 Task: Look for space in Lakhdaria, Algeria from 2nd June, 2023 to 15th June, 2023 for 2 adults in price range Rs.10000 to Rs.15000. Place can be entire place with 1  bedroom having 1 bed and 1 bathroom. Property type can be house, flat, hotel. Amenities needed are: washing machine. Booking option can be shelf check-in. Required host language is .
Action: Mouse moved to (443, 86)
Screenshot: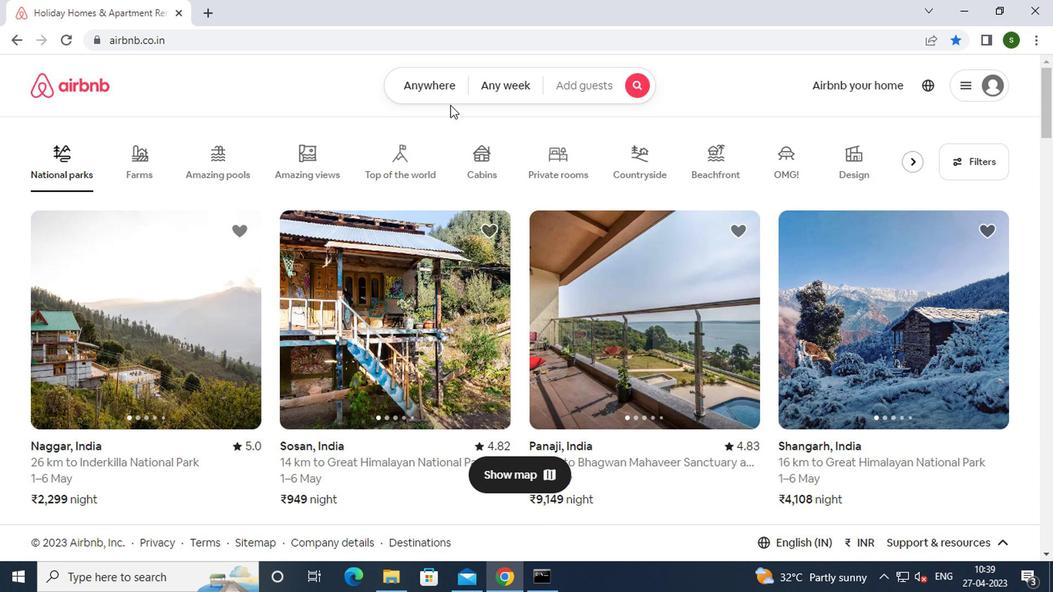 
Action: Mouse pressed left at (443, 86)
Screenshot: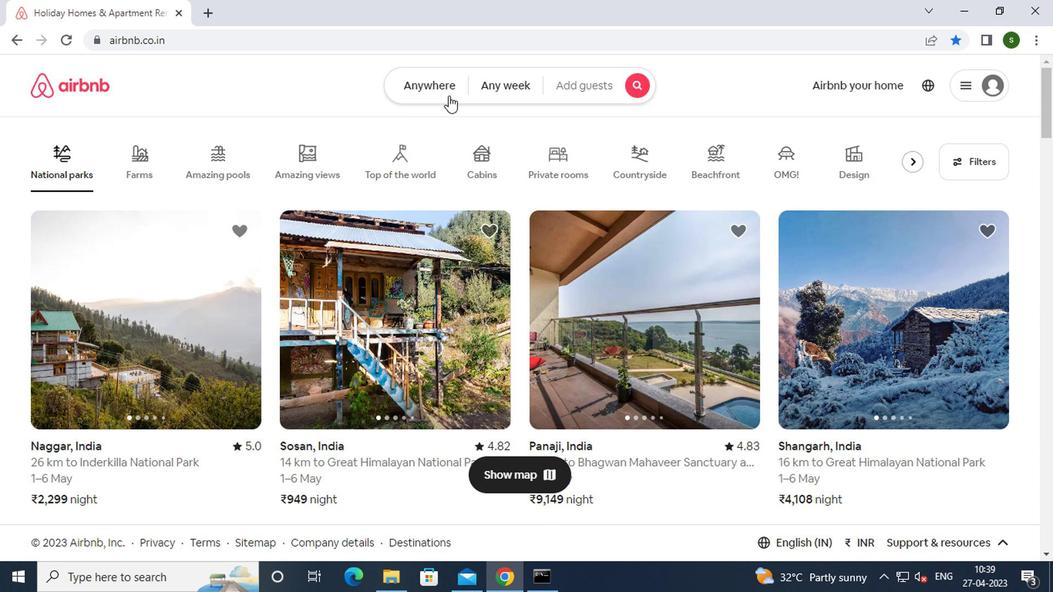 
Action: Mouse moved to (300, 147)
Screenshot: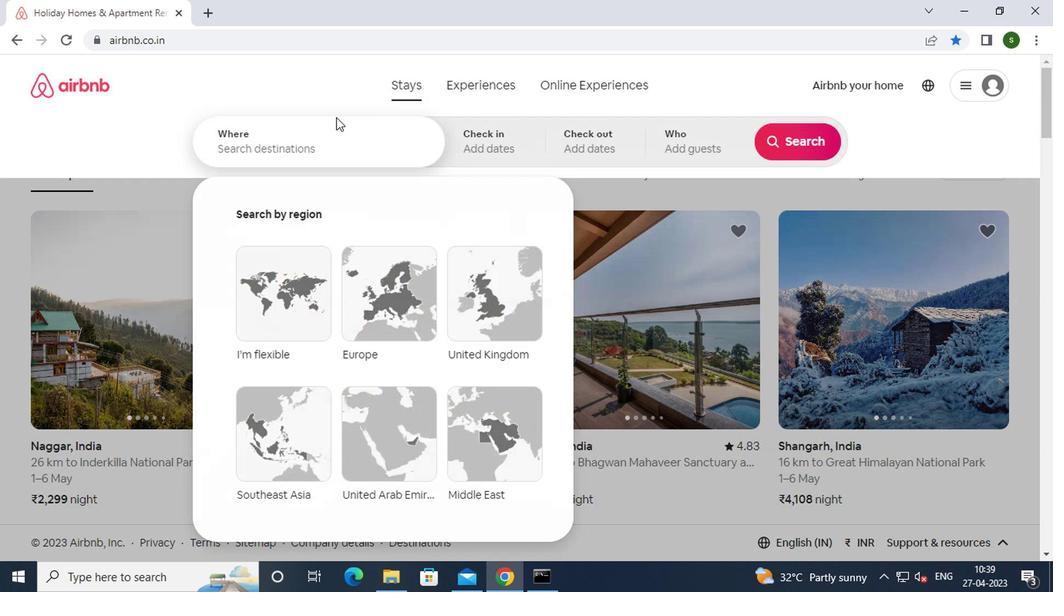 
Action: Mouse pressed left at (300, 147)
Screenshot: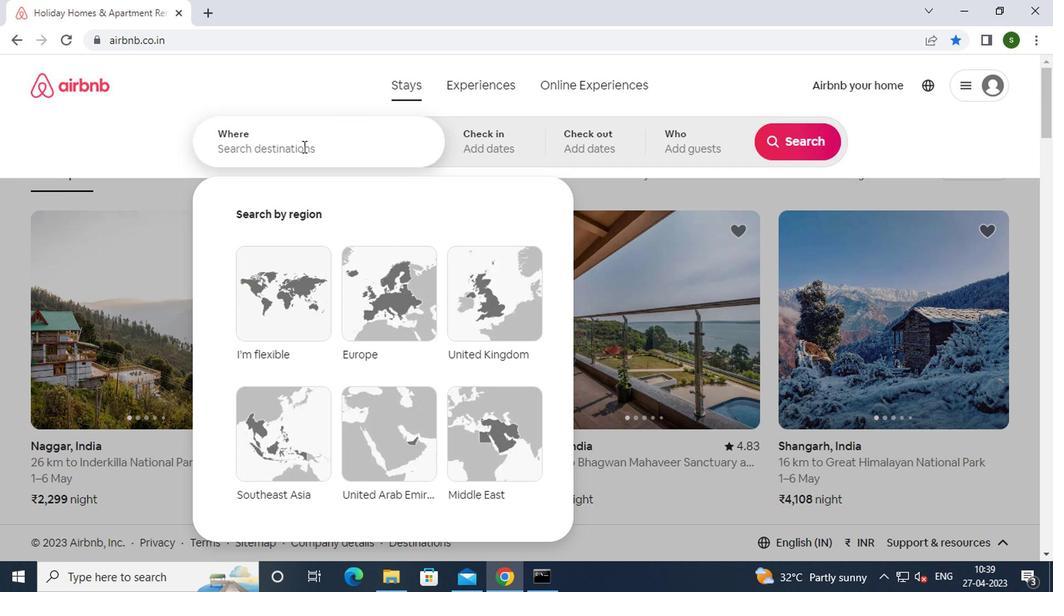 
Action: Key pressed l<Key.caps_lock>akhdaria,<Key.space><Key.caps_lock>a<Key.caps_lock>lgeria<Key.enter>
Screenshot: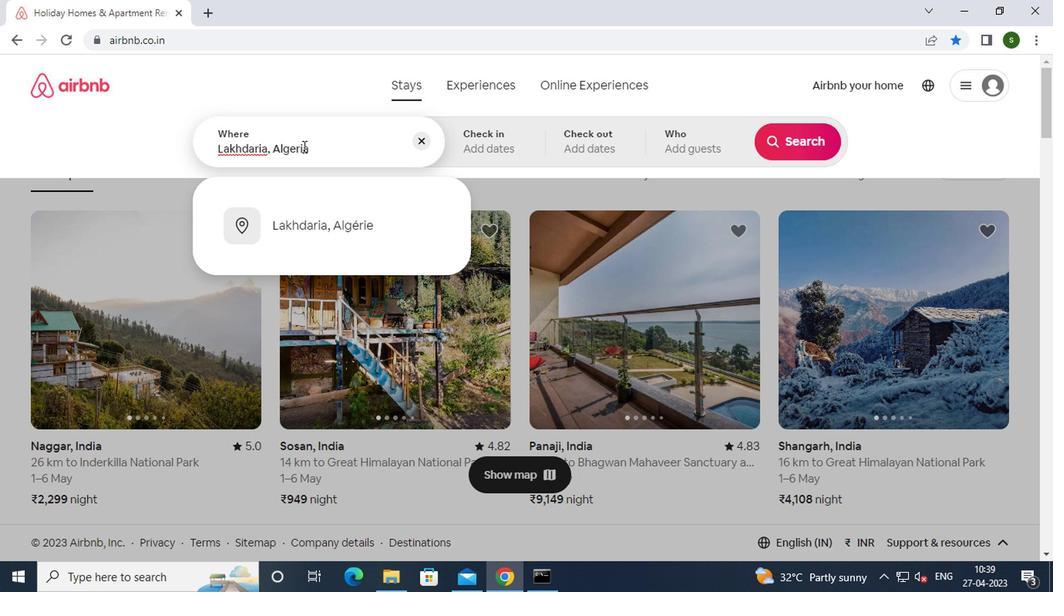 
Action: Mouse moved to (793, 267)
Screenshot: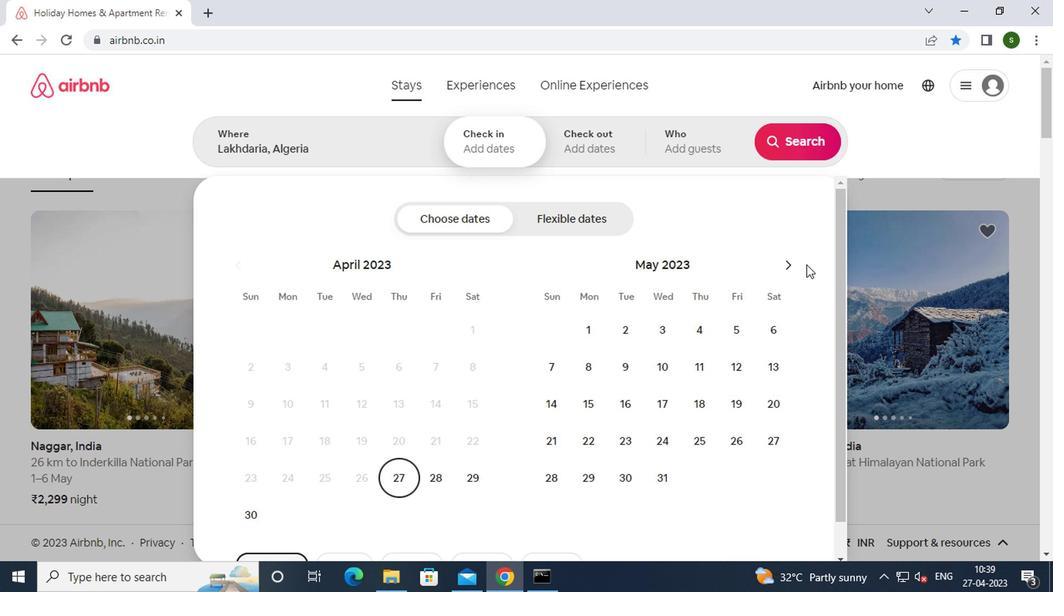 
Action: Mouse pressed left at (793, 267)
Screenshot: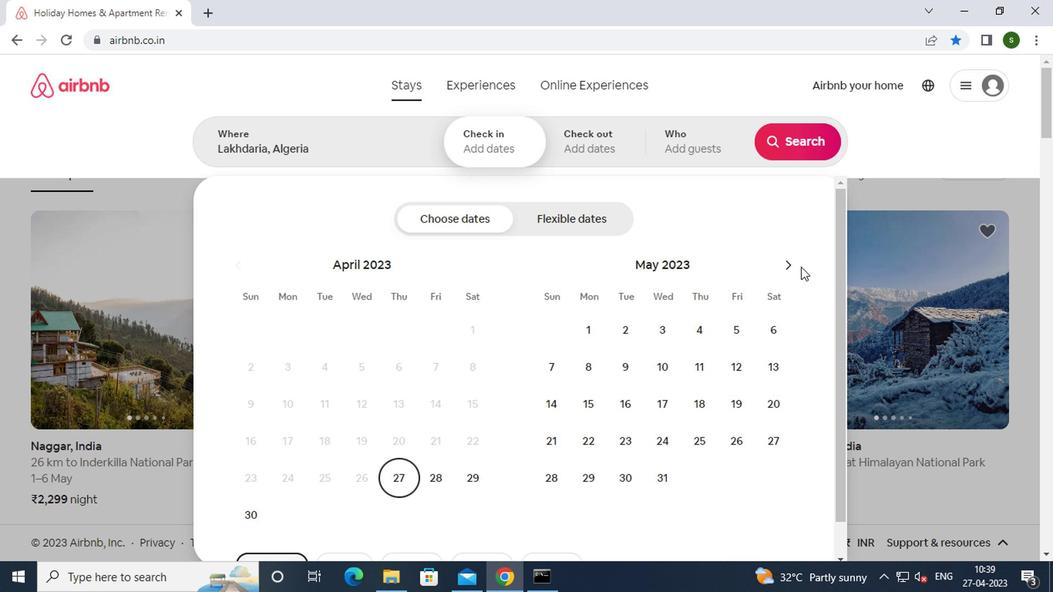 
Action: Mouse moved to (744, 325)
Screenshot: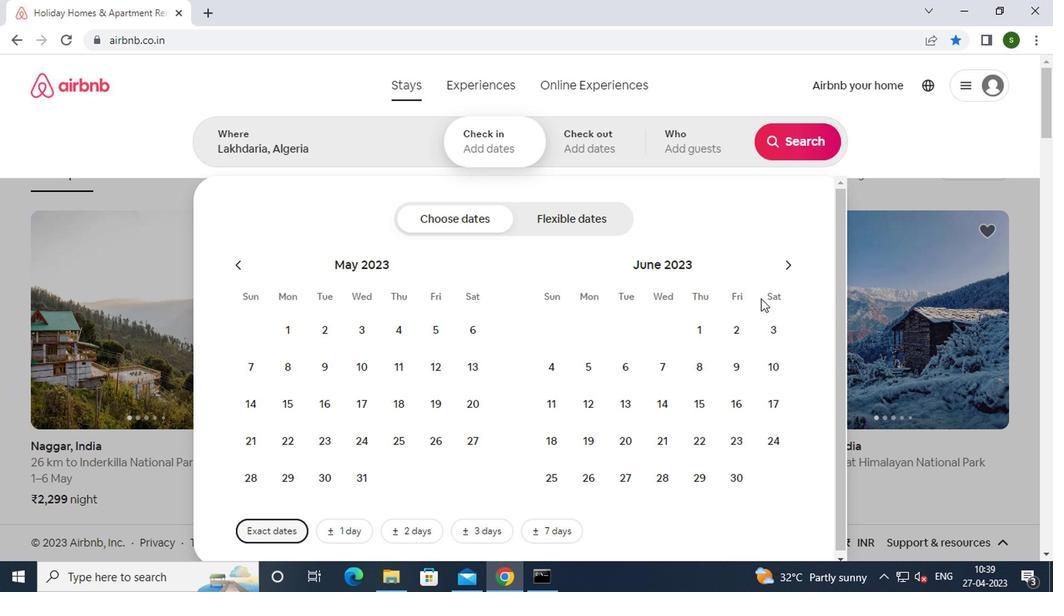 
Action: Mouse pressed left at (744, 325)
Screenshot: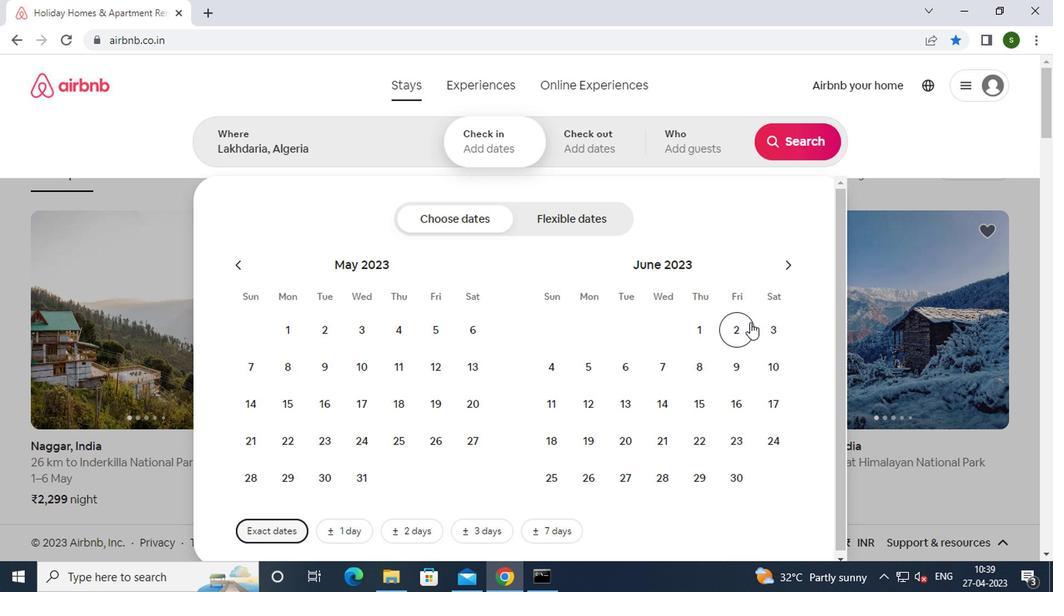 
Action: Mouse moved to (703, 402)
Screenshot: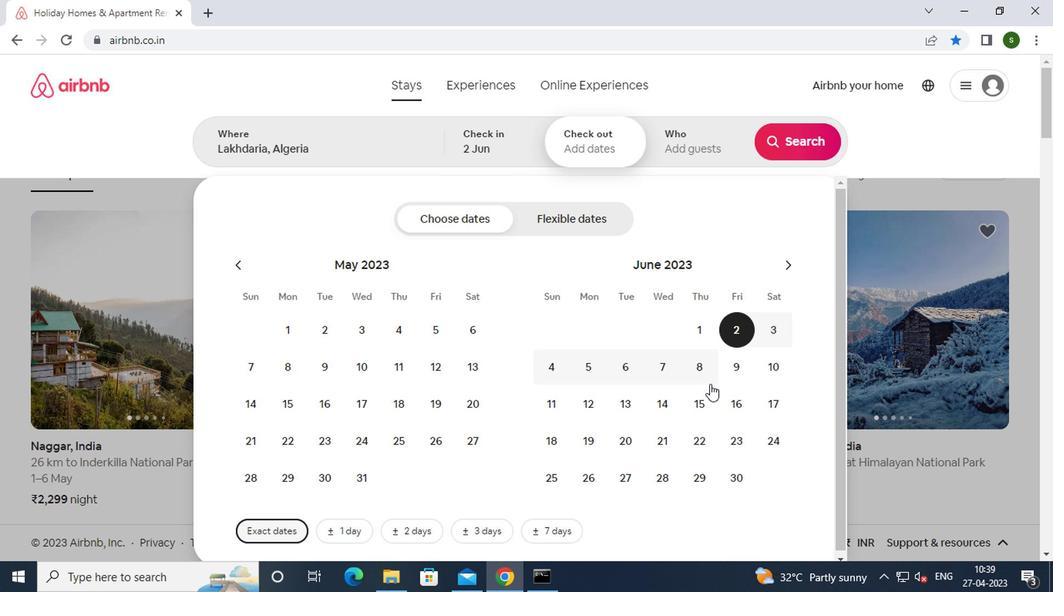 
Action: Mouse pressed left at (703, 402)
Screenshot: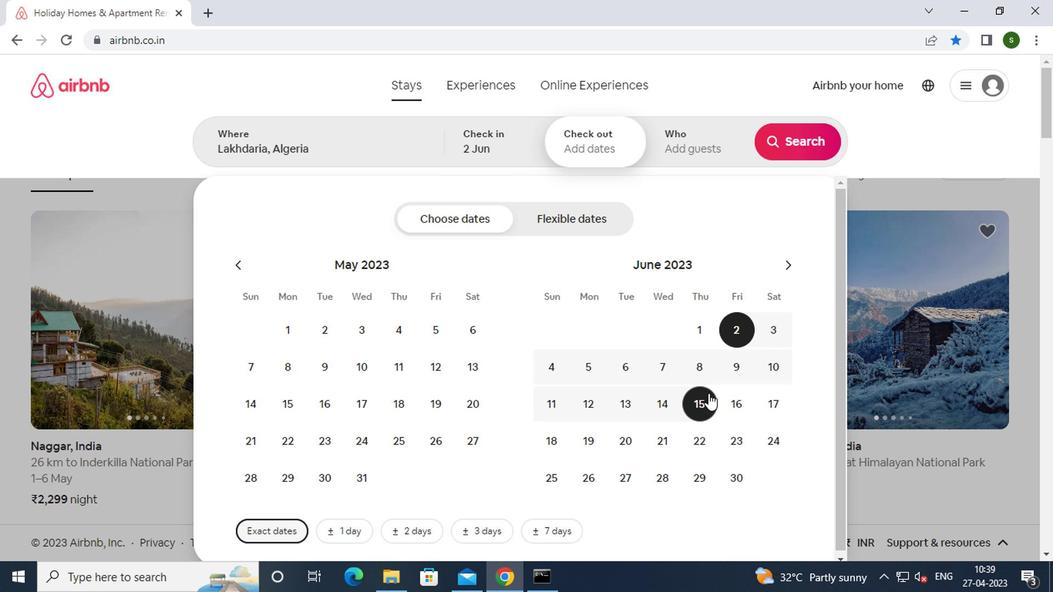 
Action: Mouse moved to (694, 161)
Screenshot: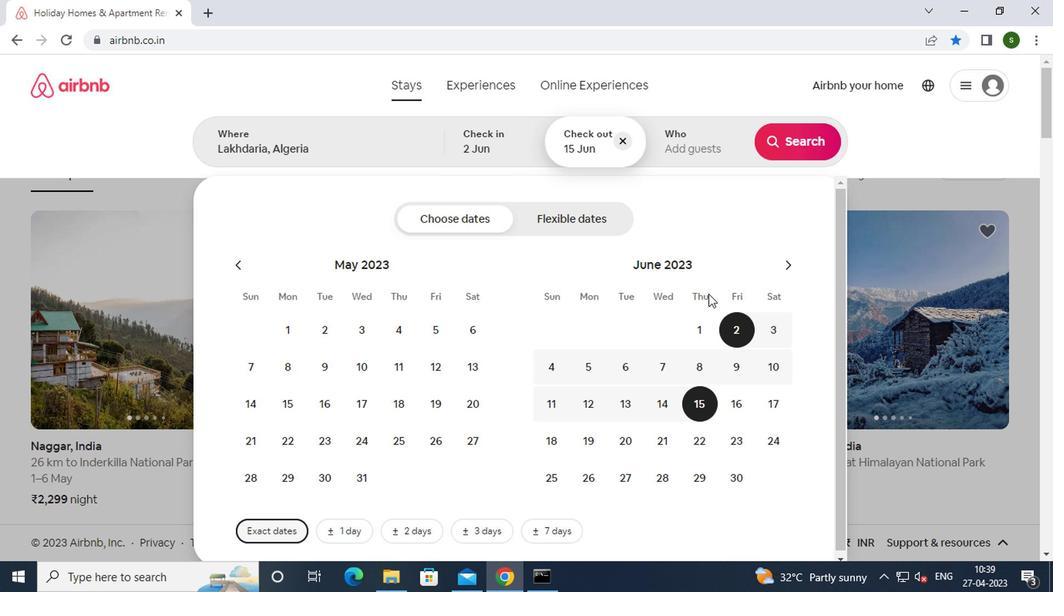 
Action: Mouse pressed left at (694, 161)
Screenshot: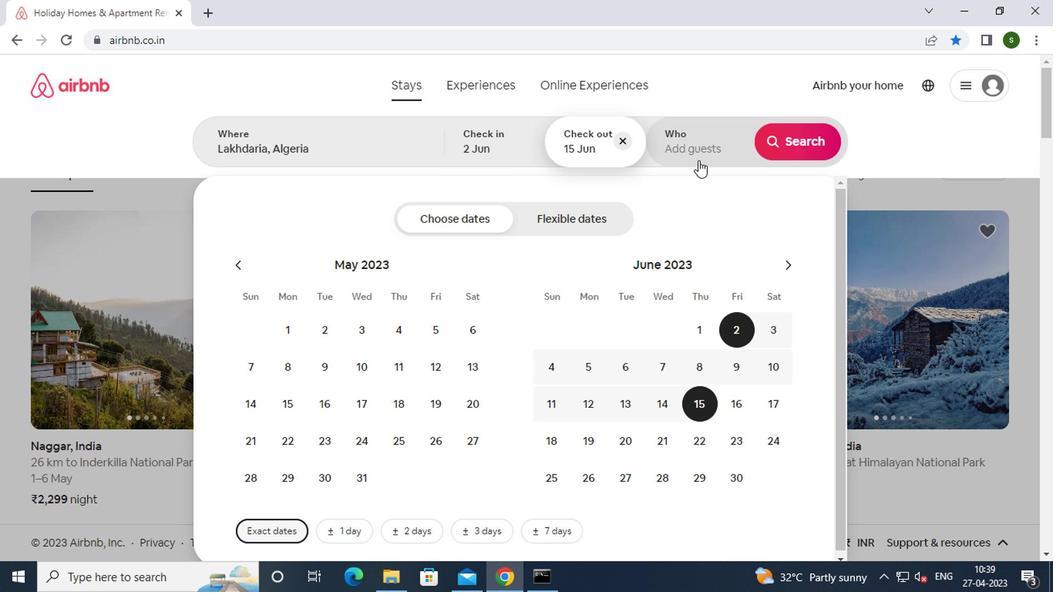 
Action: Mouse moved to (792, 219)
Screenshot: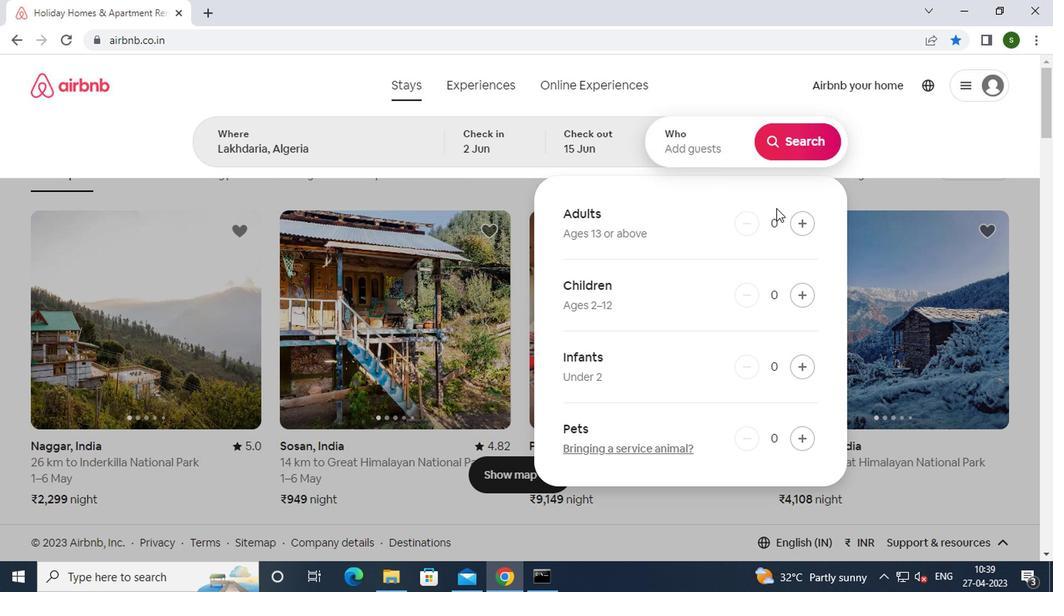 
Action: Mouse pressed left at (792, 219)
Screenshot: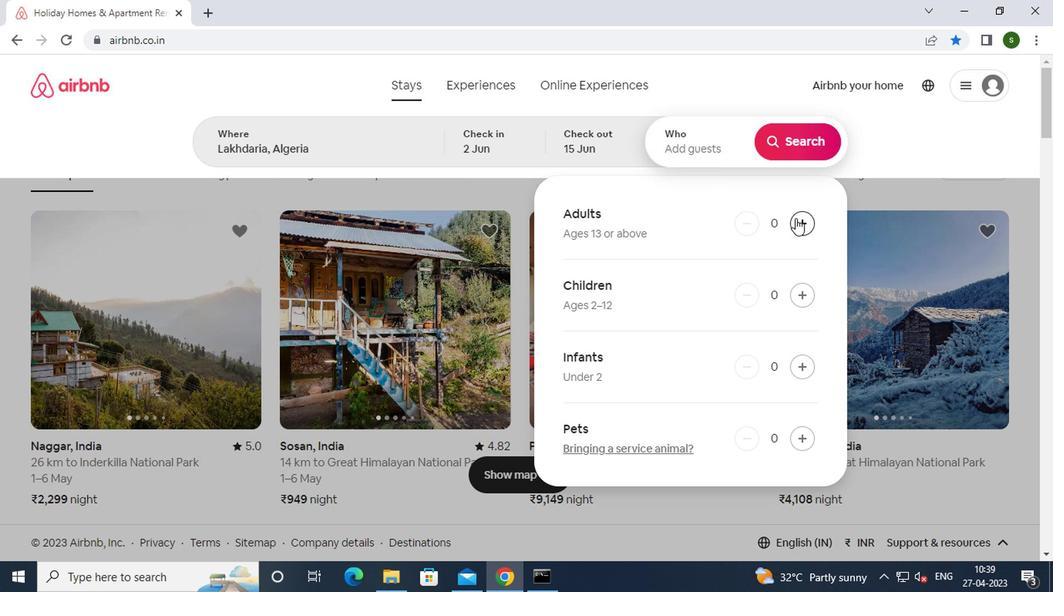 
Action: Mouse pressed left at (792, 219)
Screenshot: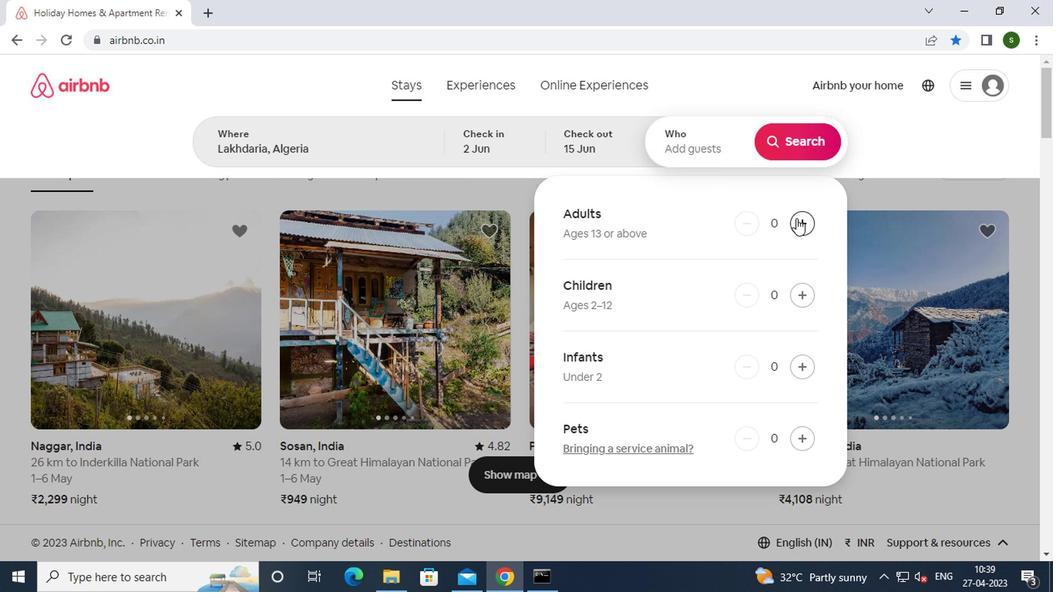 
Action: Mouse moved to (790, 129)
Screenshot: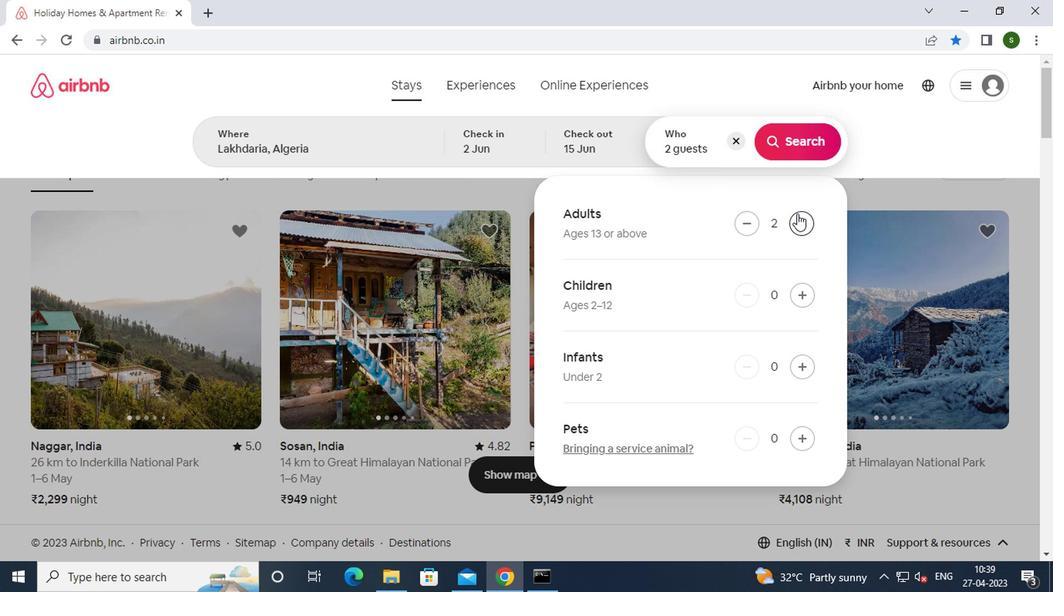 
Action: Mouse pressed left at (790, 129)
Screenshot: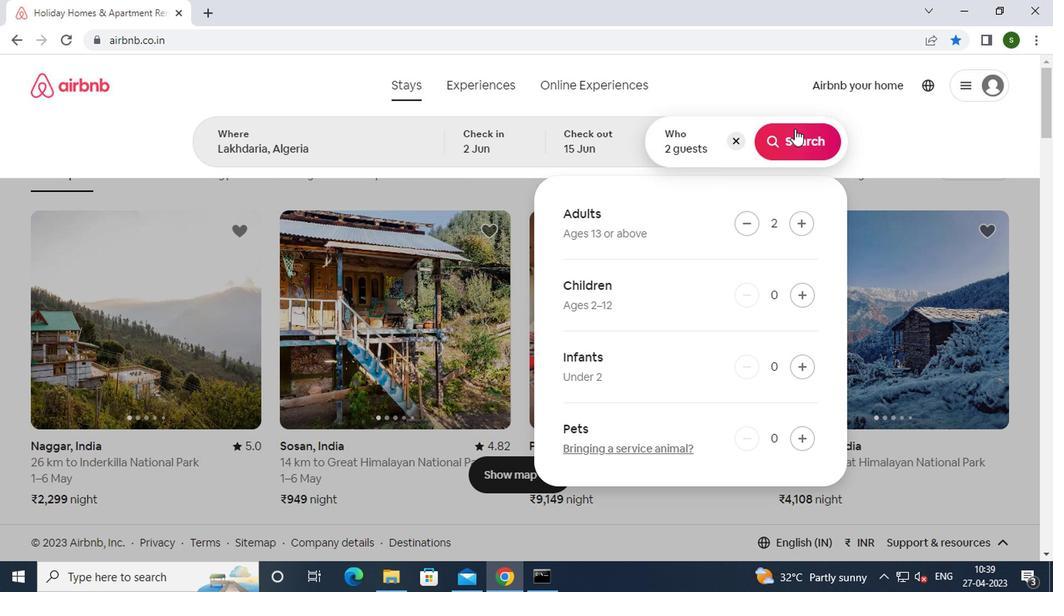 
Action: Mouse moved to (959, 148)
Screenshot: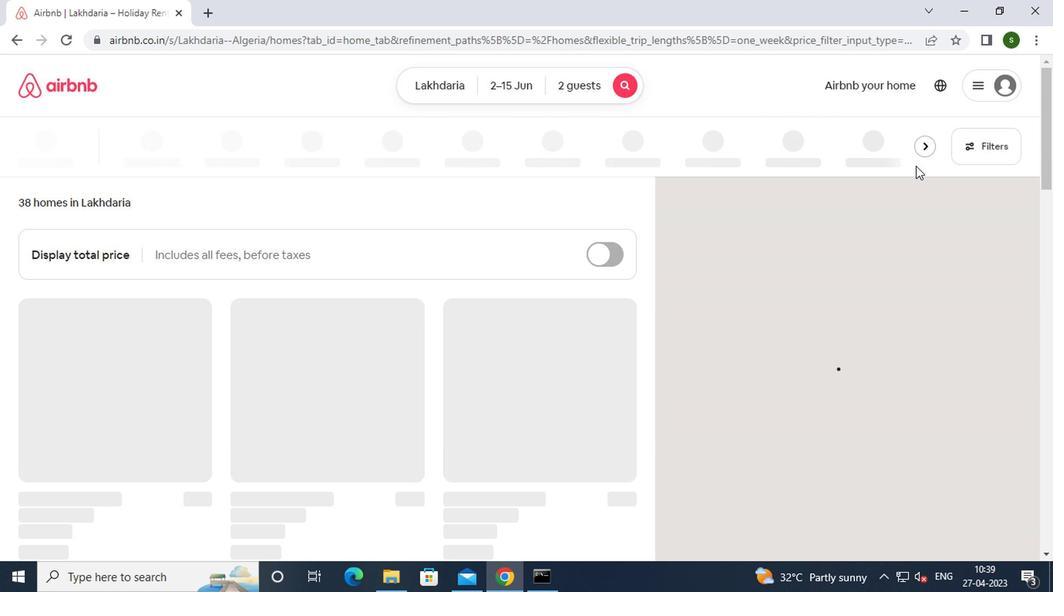 
Action: Mouse pressed left at (959, 148)
Screenshot: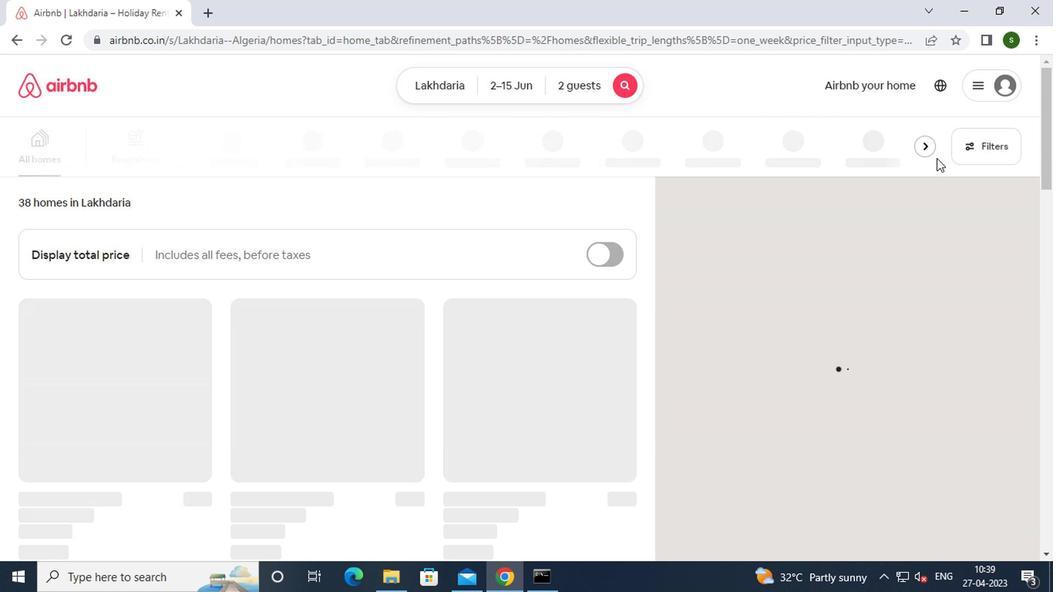 
Action: Mouse moved to (449, 353)
Screenshot: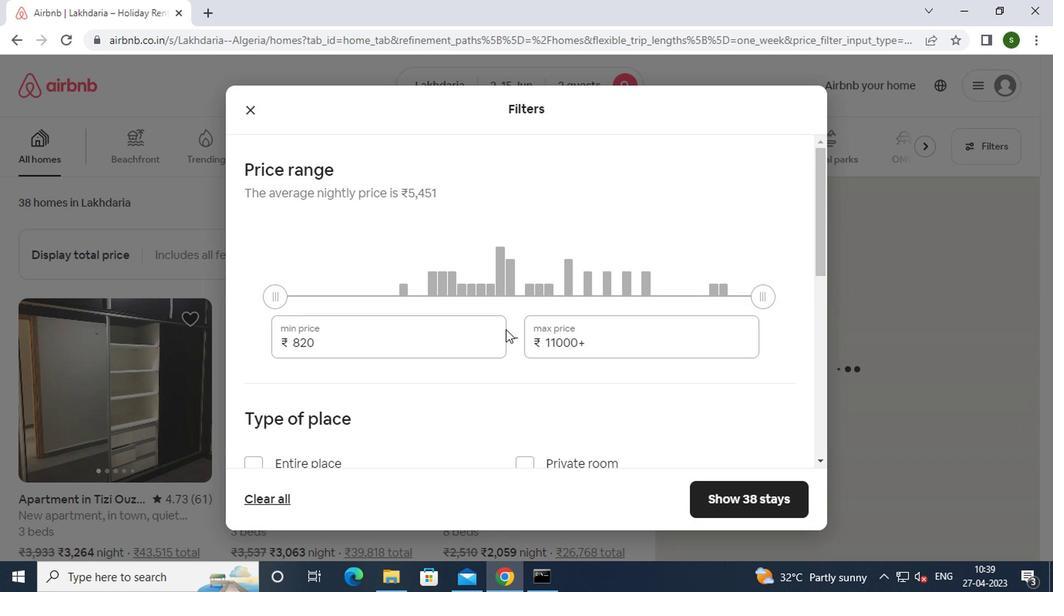 
Action: Mouse pressed left at (449, 353)
Screenshot: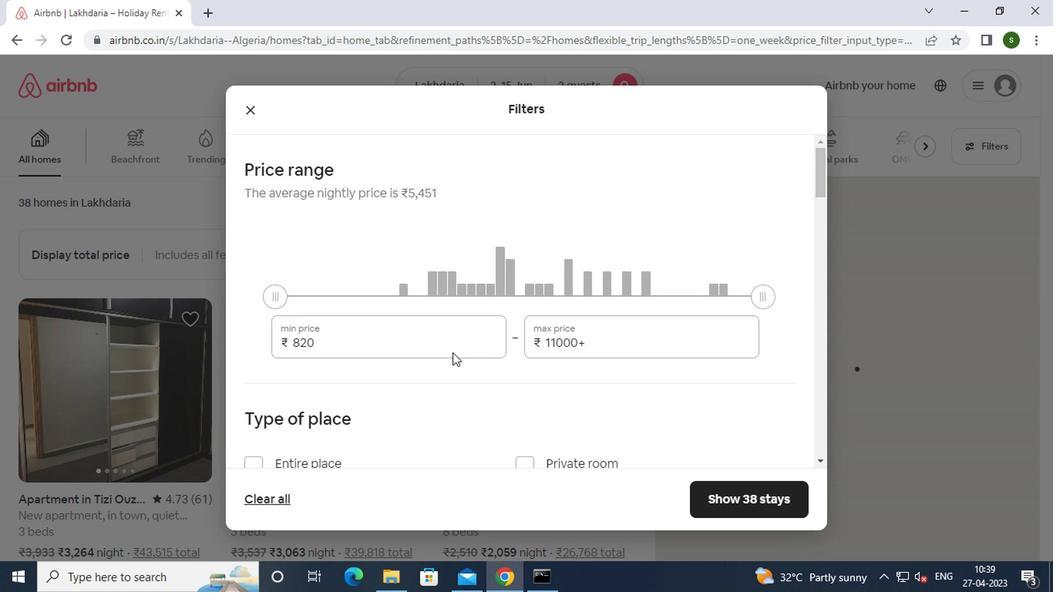 
Action: Key pressed <Key.backspace><Key.backspace><Key.backspace><Key.backspace>10000
Screenshot: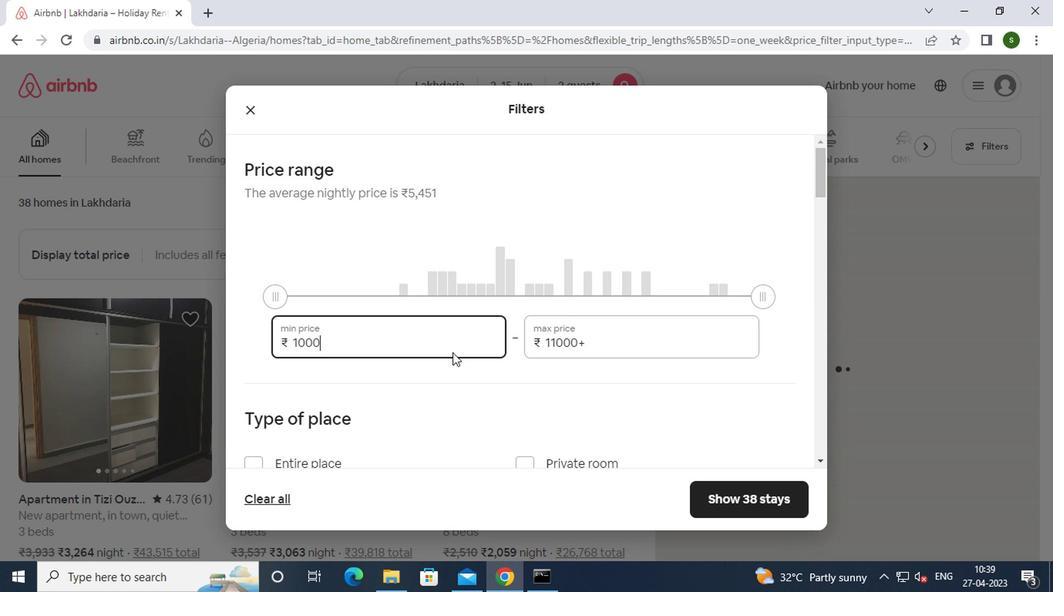 
Action: Mouse moved to (586, 342)
Screenshot: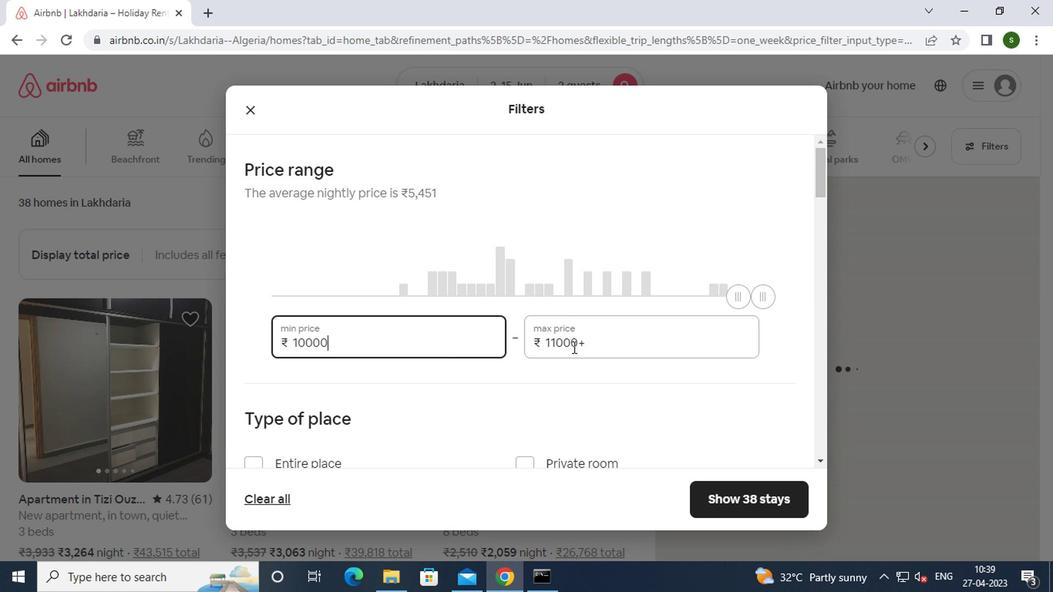 
Action: Mouse pressed left at (586, 342)
Screenshot: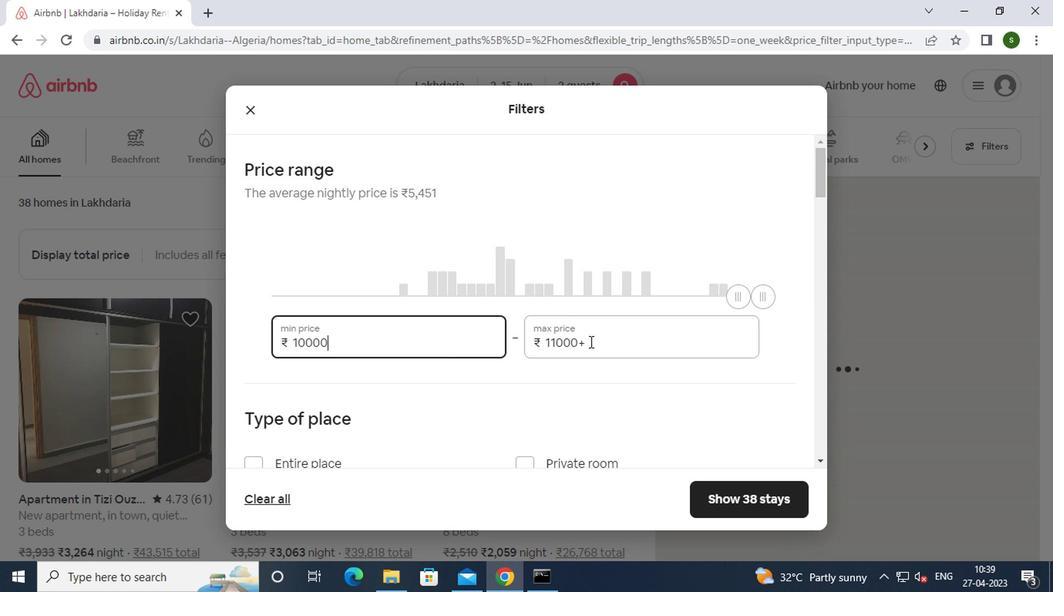 
Action: Key pressed <Key.backspace><Key.backspace><Key.backspace><Key.backspace><Key.backspace><Key.backspace><Key.backspace><Key.backspace><Key.backspace><Key.backspace><Key.backspace><Key.backspace><Key.backspace>15000
Screenshot: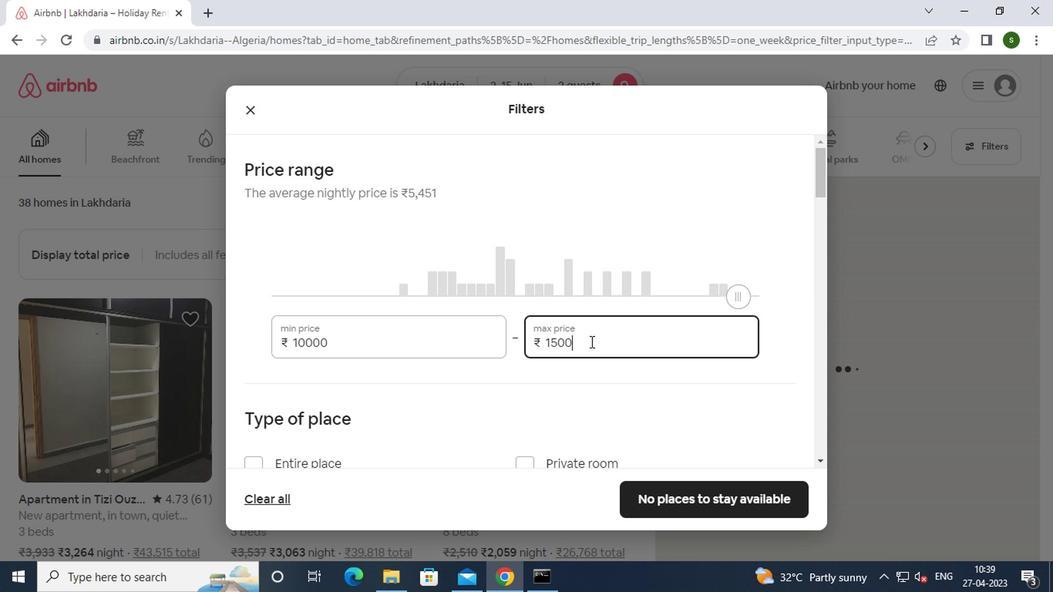 
Action: Mouse moved to (517, 347)
Screenshot: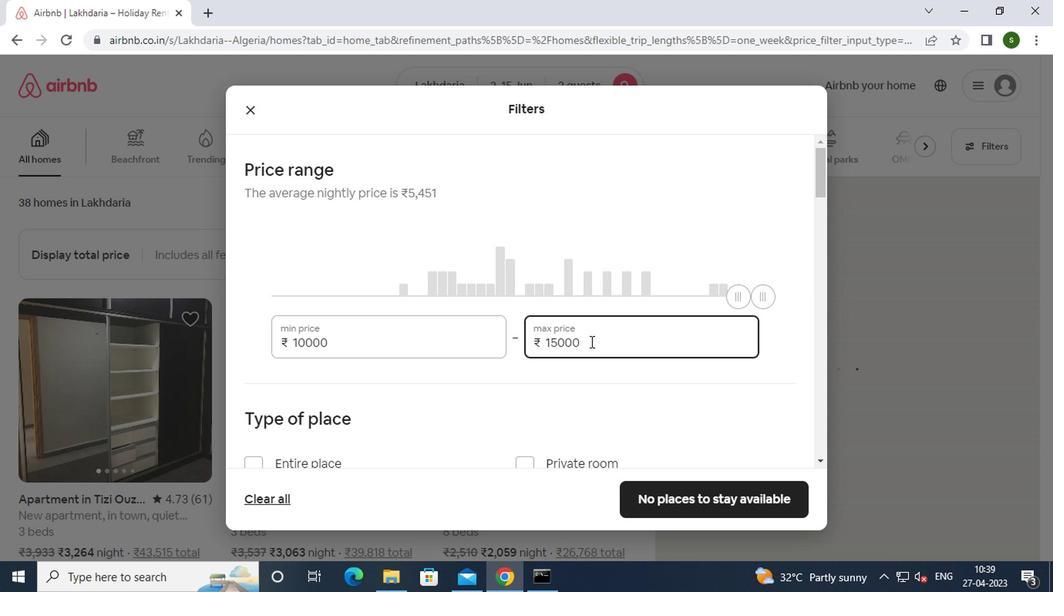 
Action: Mouse scrolled (517, 347) with delta (0, 0)
Screenshot: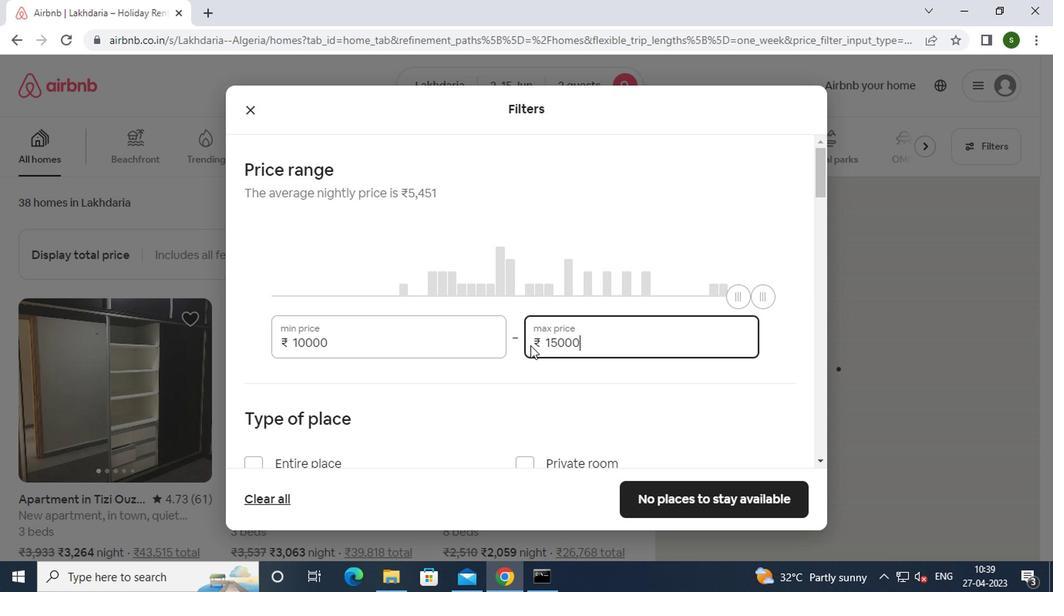 
Action: Mouse scrolled (517, 347) with delta (0, 0)
Screenshot: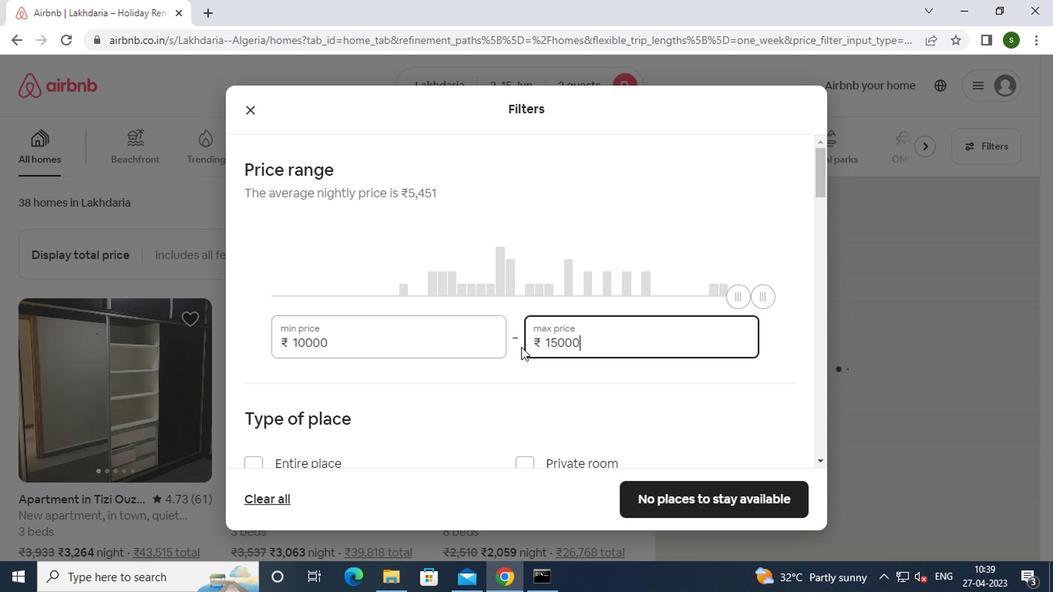 
Action: Mouse moved to (275, 299)
Screenshot: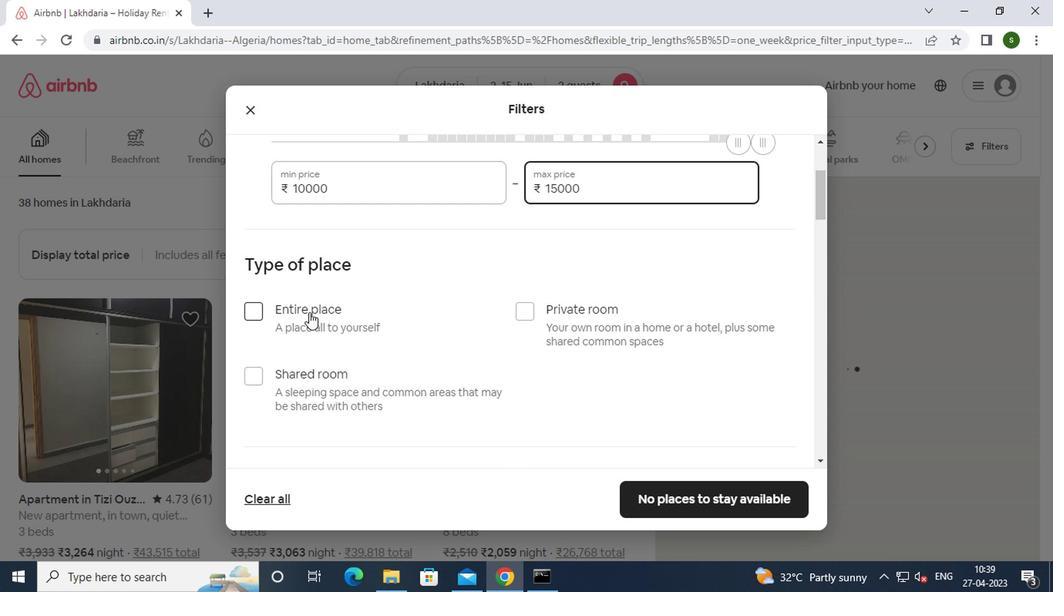 
Action: Mouse pressed left at (275, 299)
Screenshot: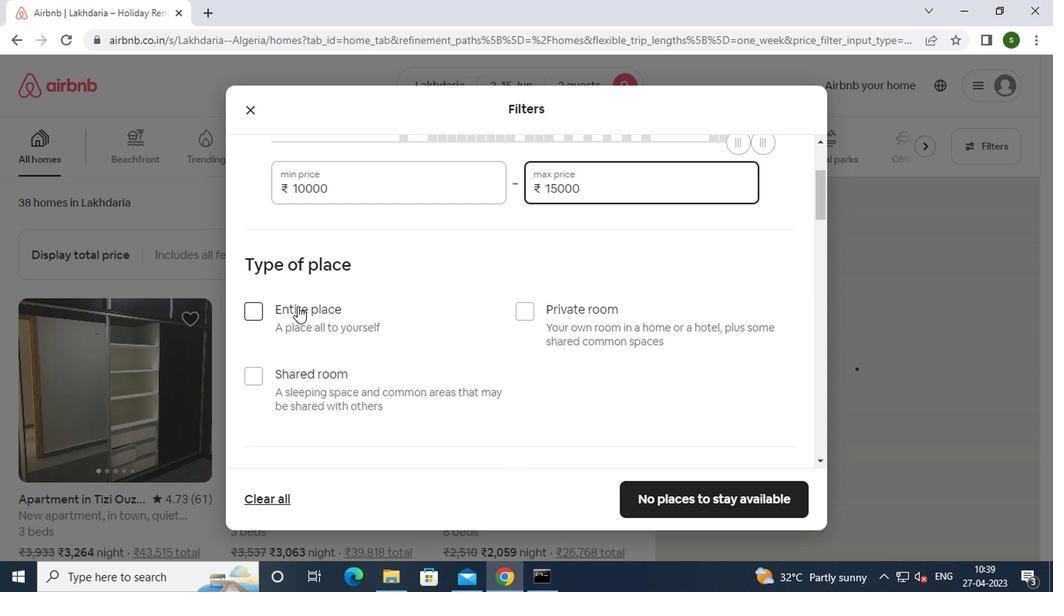 
Action: Mouse moved to (275, 306)
Screenshot: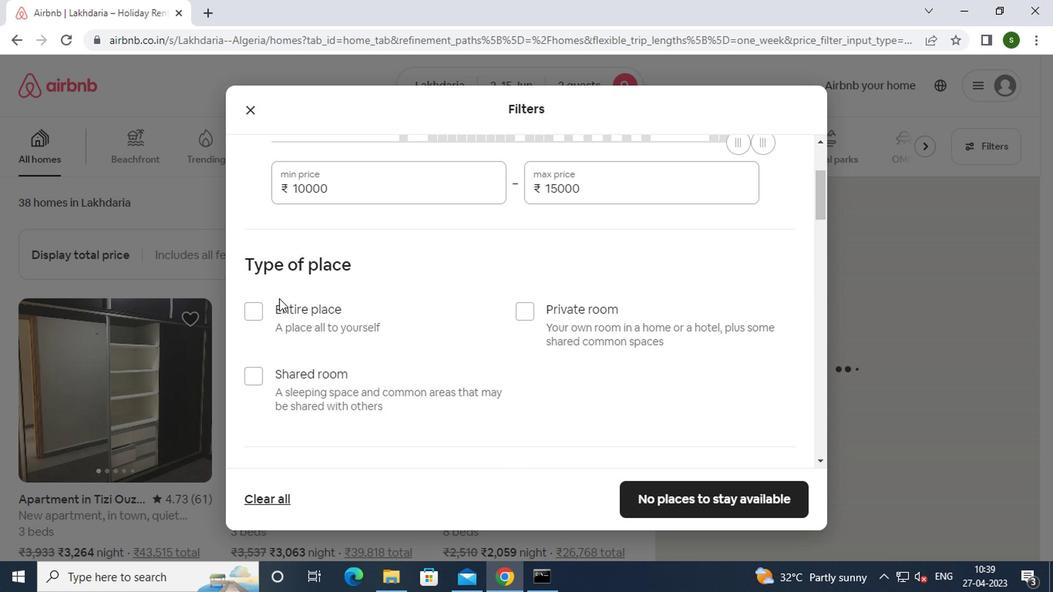 
Action: Mouse pressed left at (275, 306)
Screenshot: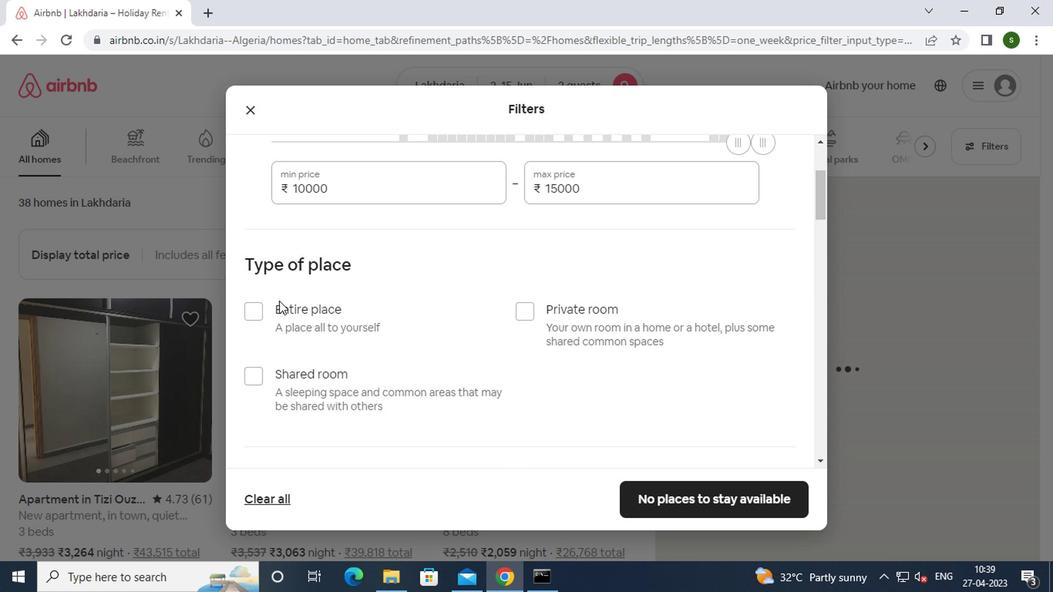 
Action: Mouse moved to (454, 314)
Screenshot: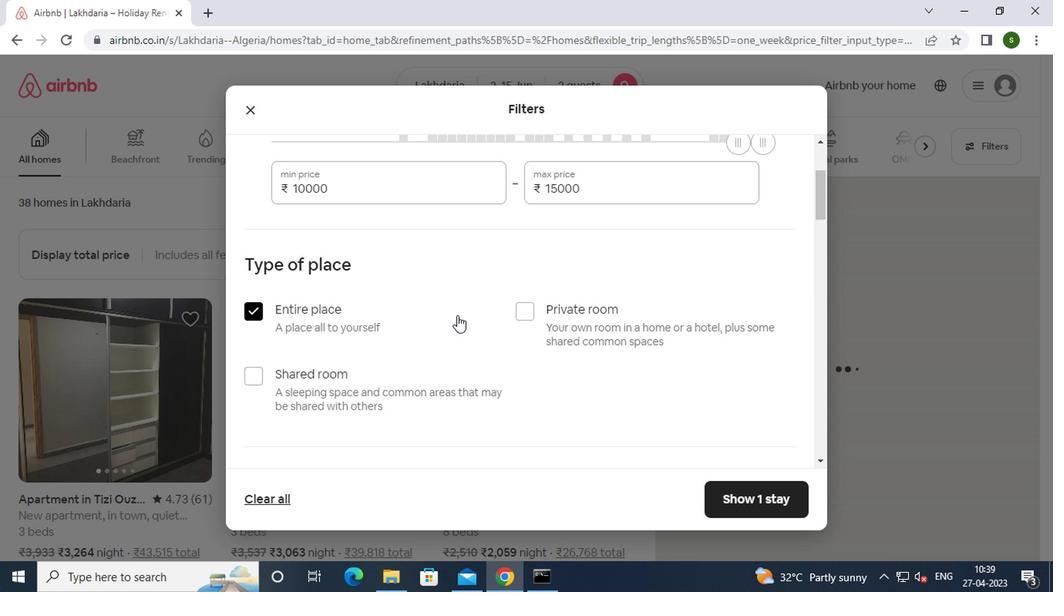
Action: Mouse scrolled (454, 313) with delta (0, -1)
Screenshot: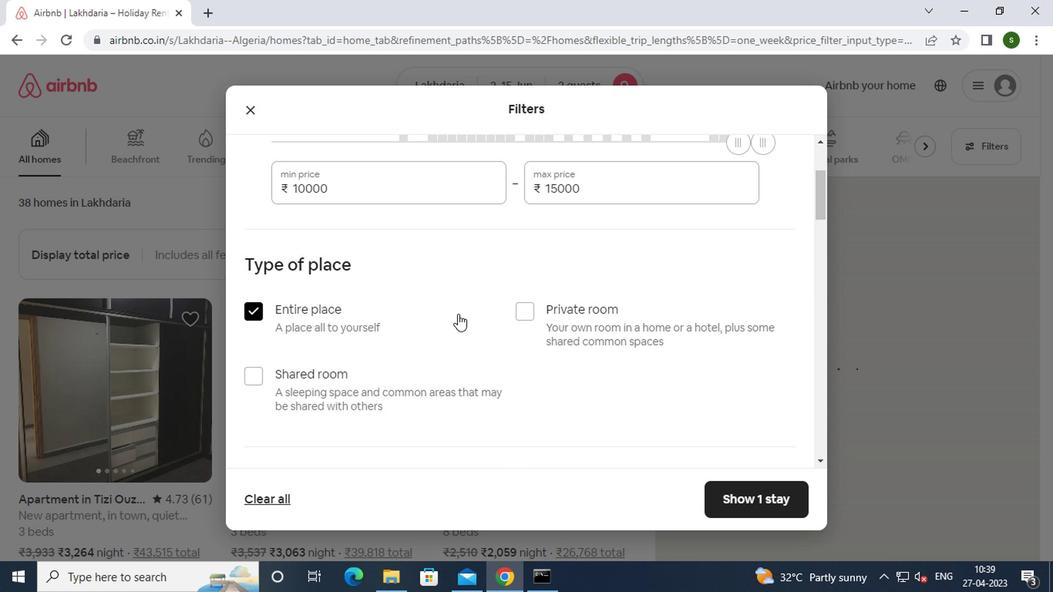 
Action: Mouse scrolled (454, 313) with delta (0, -1)
Screenshot: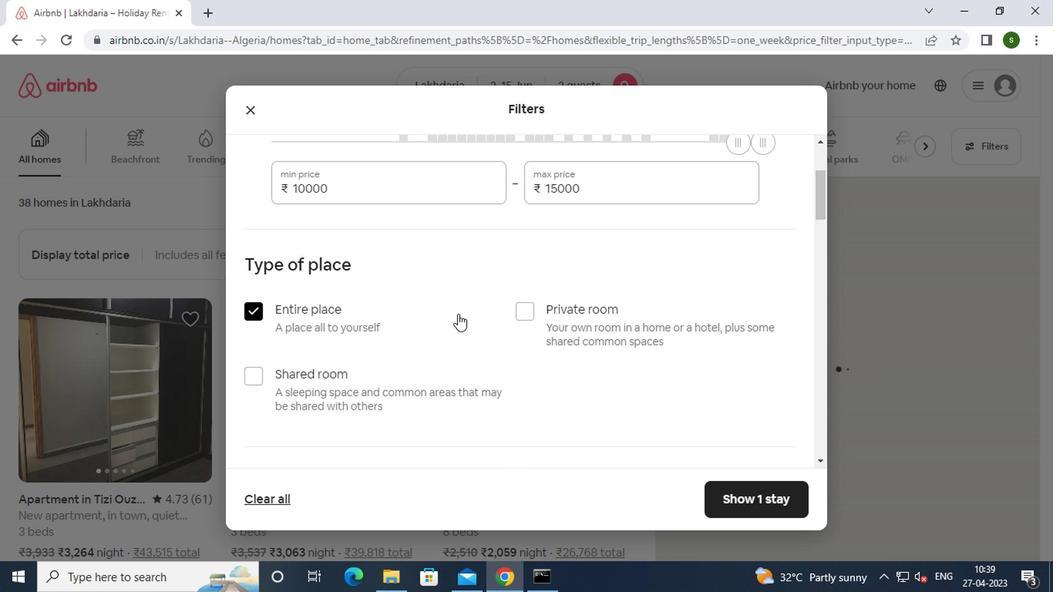 
Action: Mouse scrolled (454, 313) with delta (0, -1)
Screenshot: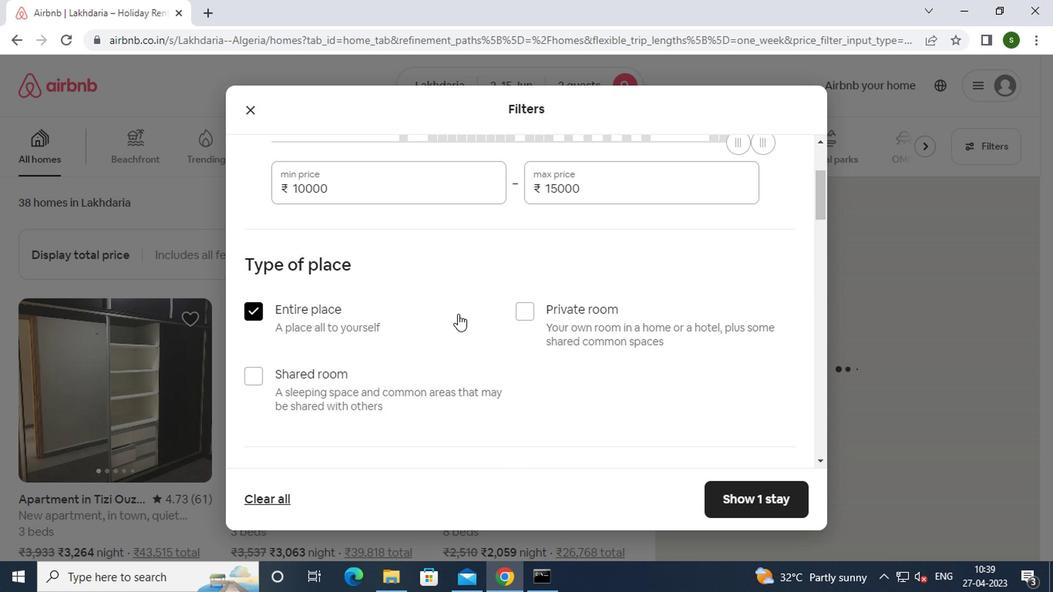 
Action: Mouse scrolled (454, 313) with delta (0, -1)
Screenshot: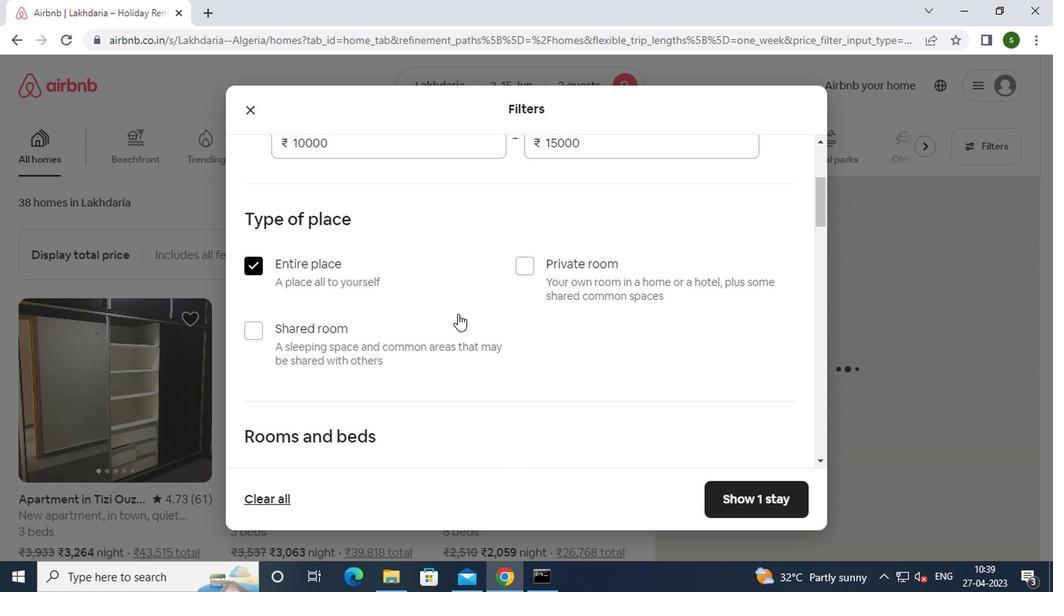 
Action: Mouse moved to (348, 252)
Screenshot: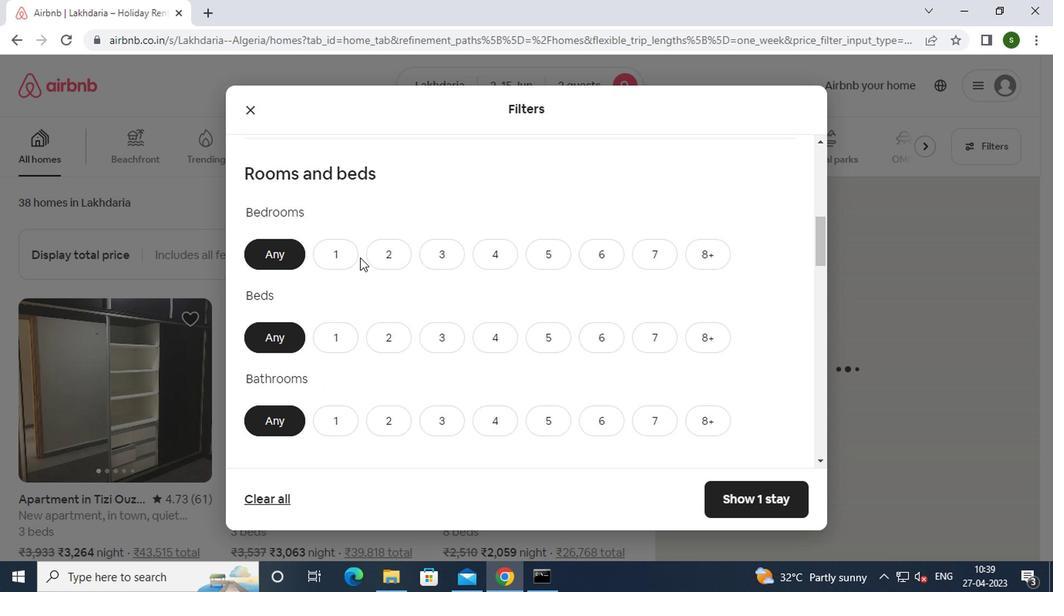 
Action: Mouse pressed left at (348, 252)
Screenshot: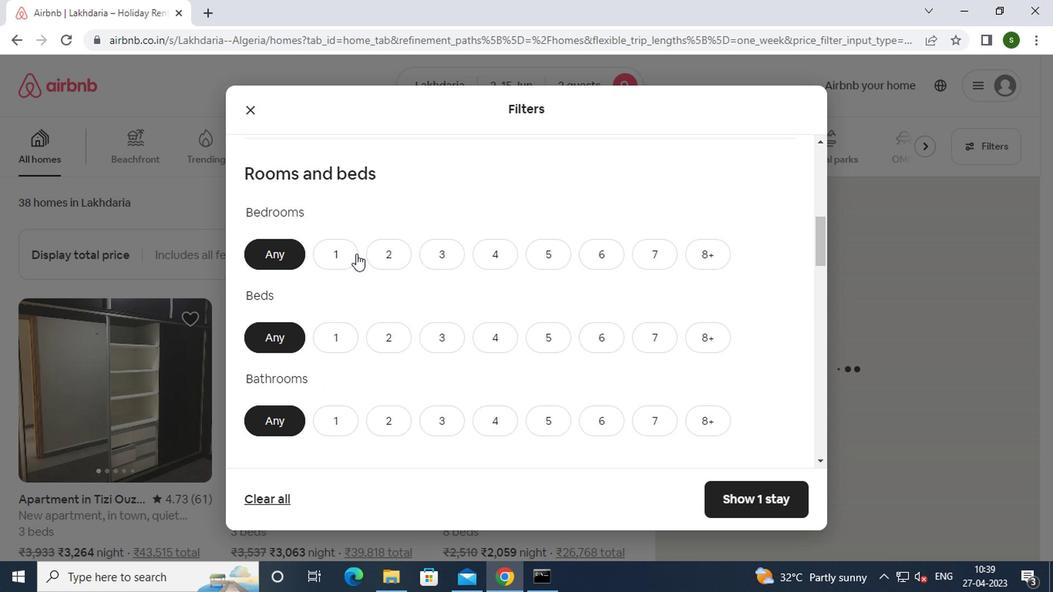 
Action: Mouse moved to (323, 352)
Screenshot: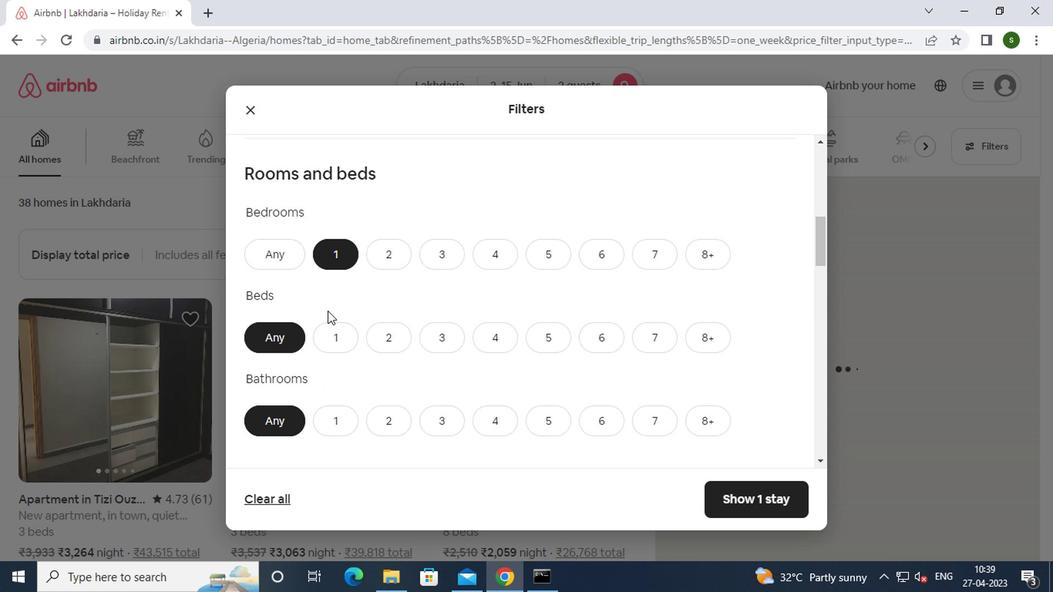 
Action: Mouse pressed left at (323, 352)
Screenshot: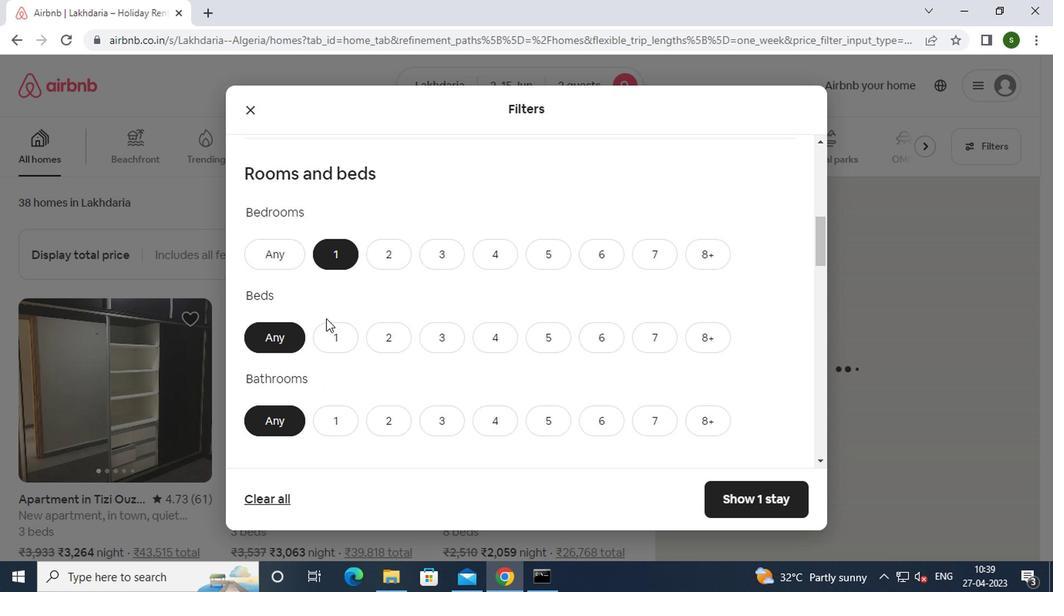 
Action: Mouse moved to (340, 410)
Screenshot: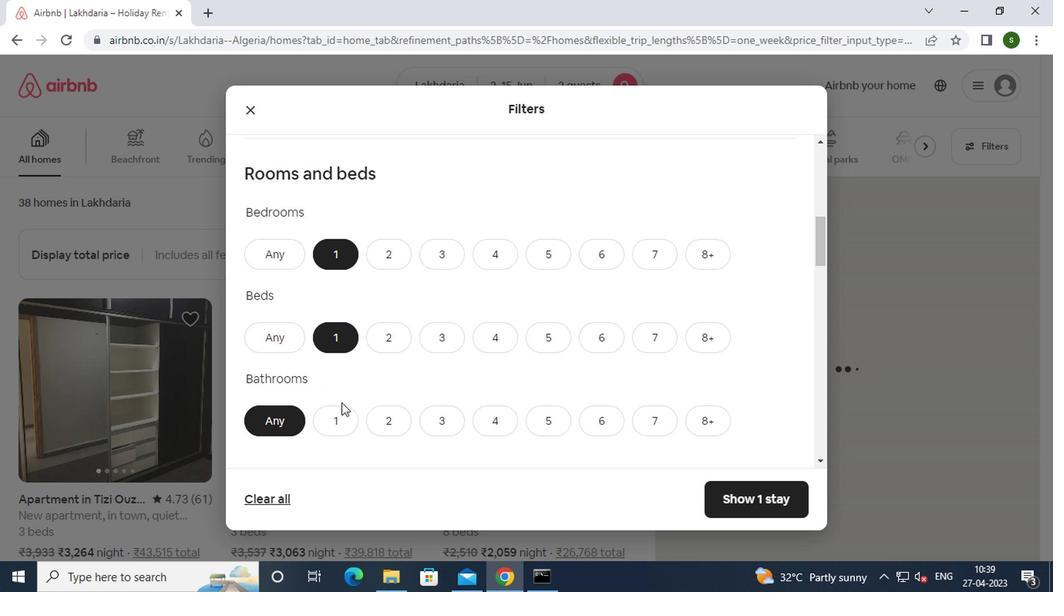 
Action: Mouse pressed left at (340, 410)
Screenshot: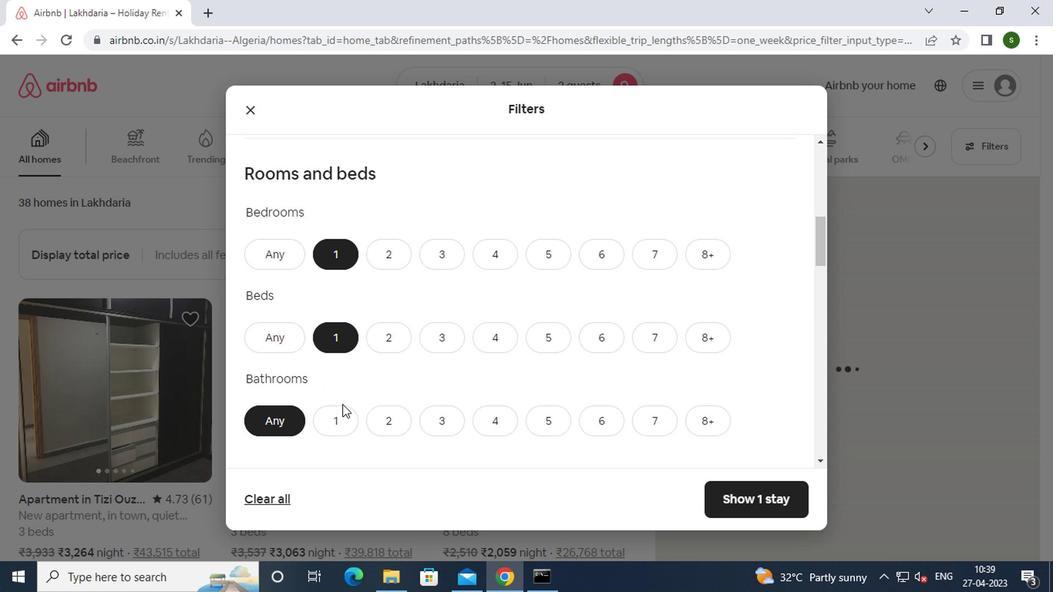 
Action: Mouse moved to (443, 384)
Screenshot: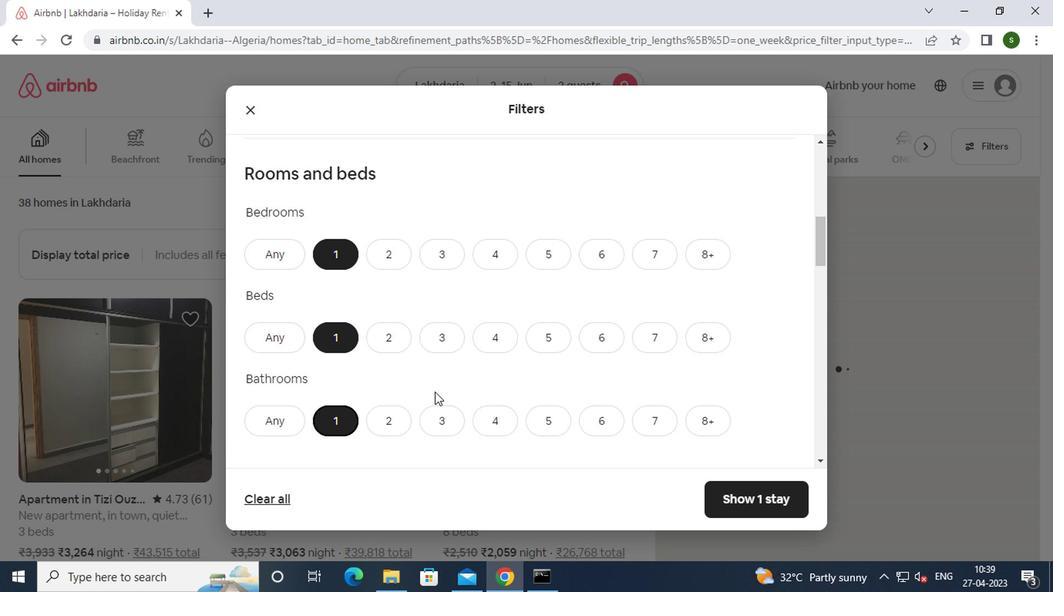 
Action: Mouse scrolled (443, 383) with delta (0, 0)
Screenshot: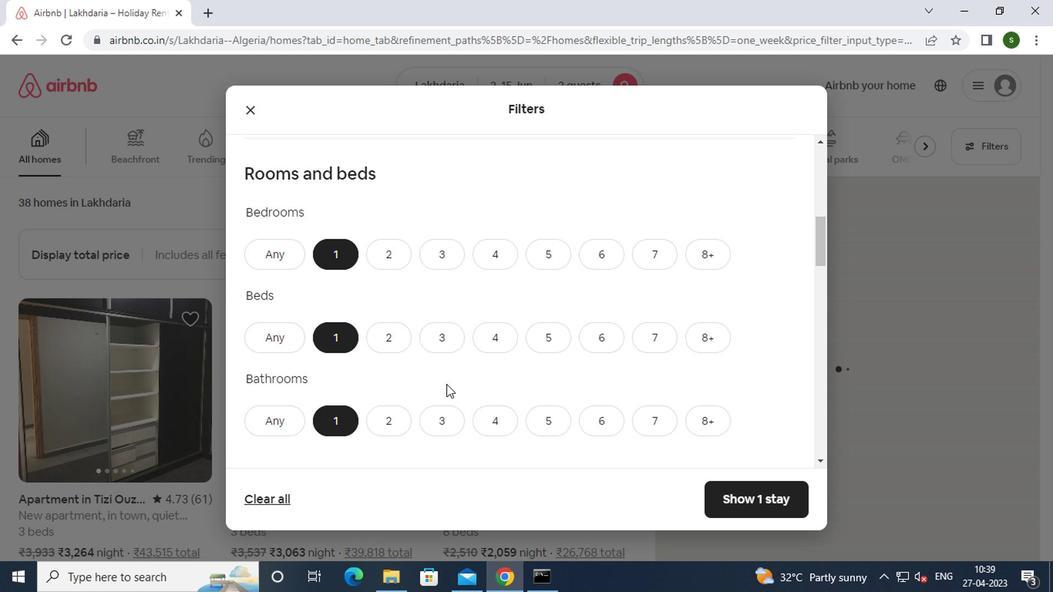 
Action: Mouse scrolled (443, 383) with delta (0, 0)
Screenshot: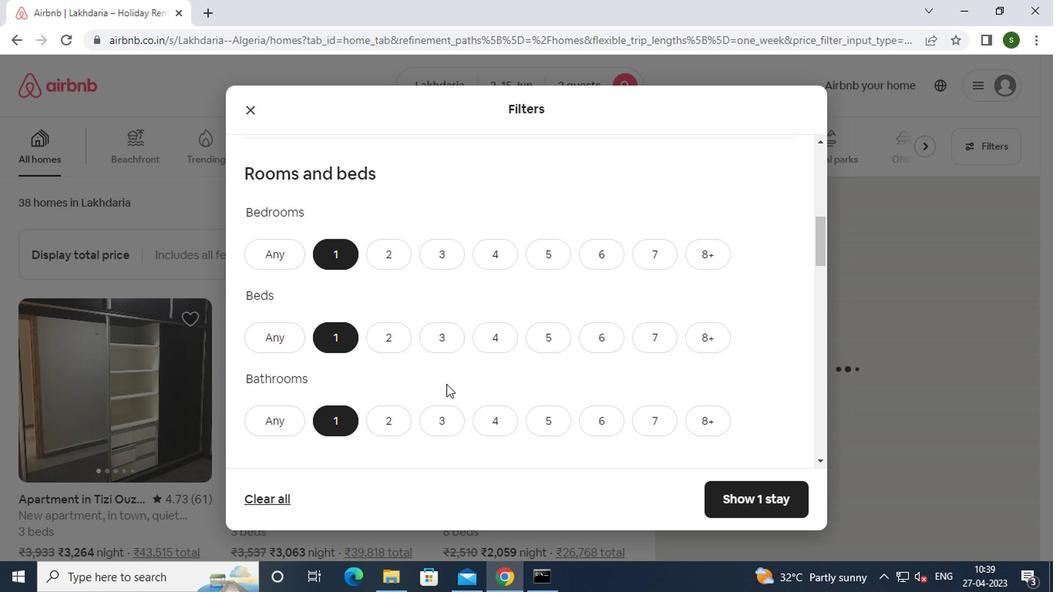 
Action: Mouse scrolled (443, 383) with delta (0, 0)
Screenshot: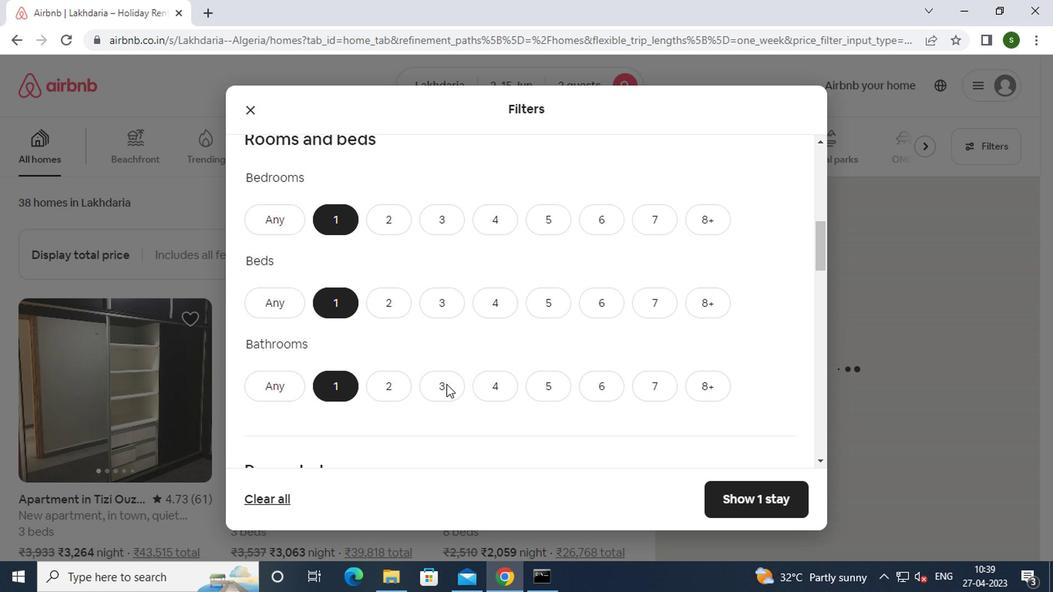 
Action: Mouse moved to (353, 360)
Screenshot: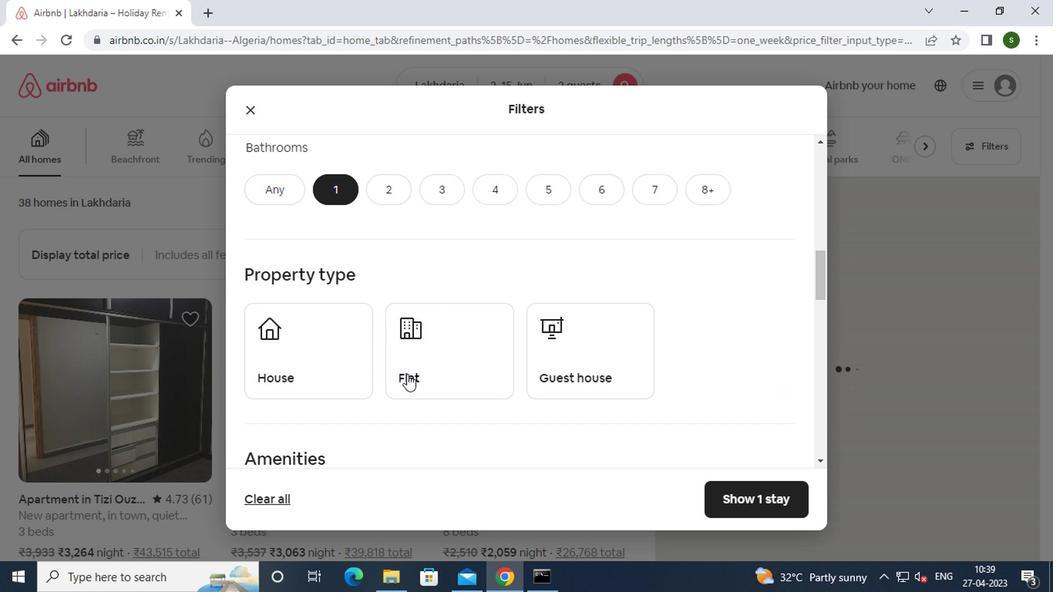 
Action: Mouse pressed left at (353, 360)
Screenshot: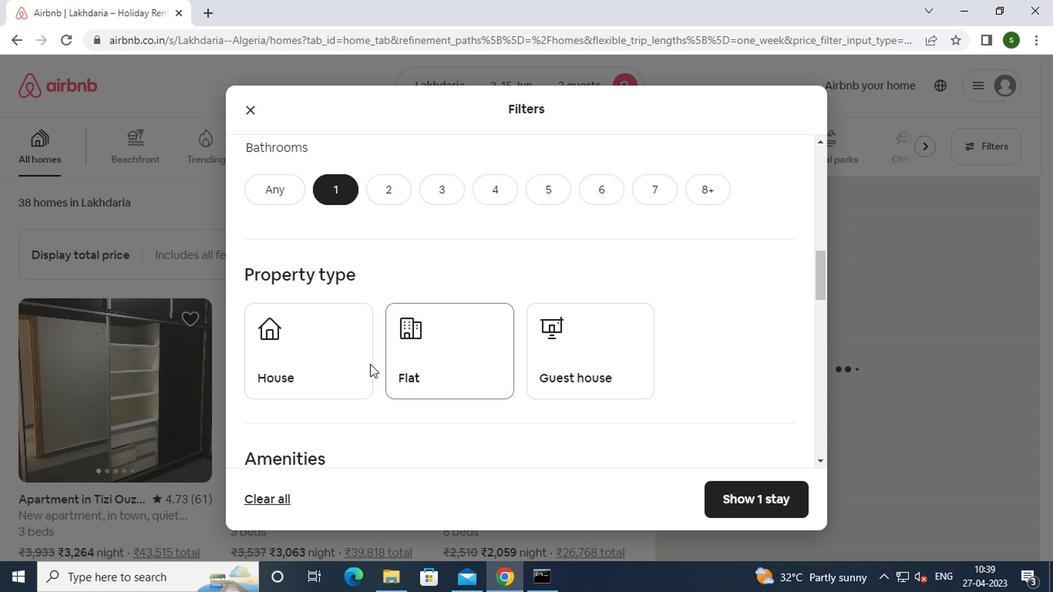 
Action: Mouse moved to (425, 364)
Screenshot: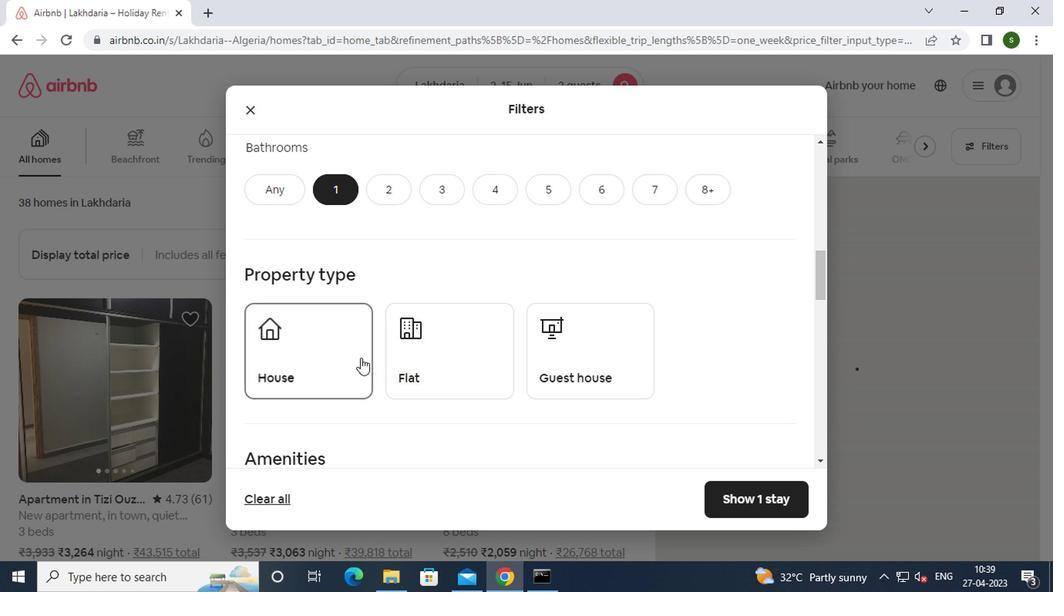 
Action: Mouse pressed left at (425, 364)
Screenshot: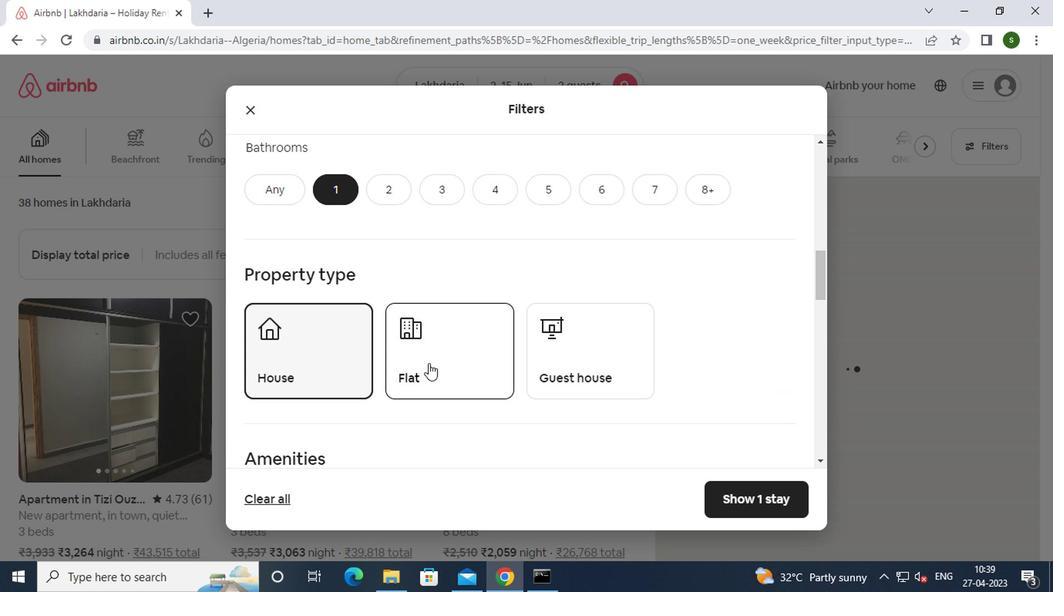 
Action: Mouse moved to (635, 334)
Screenshot: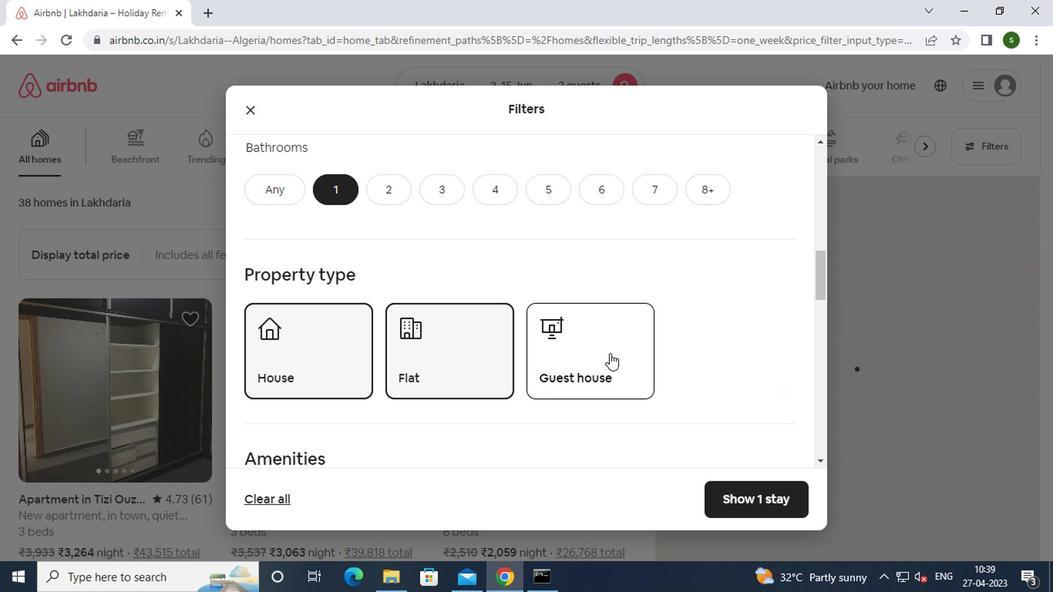 
Action: Mouse scrolled (635, 334) with delta (0, 0)
Screenshot: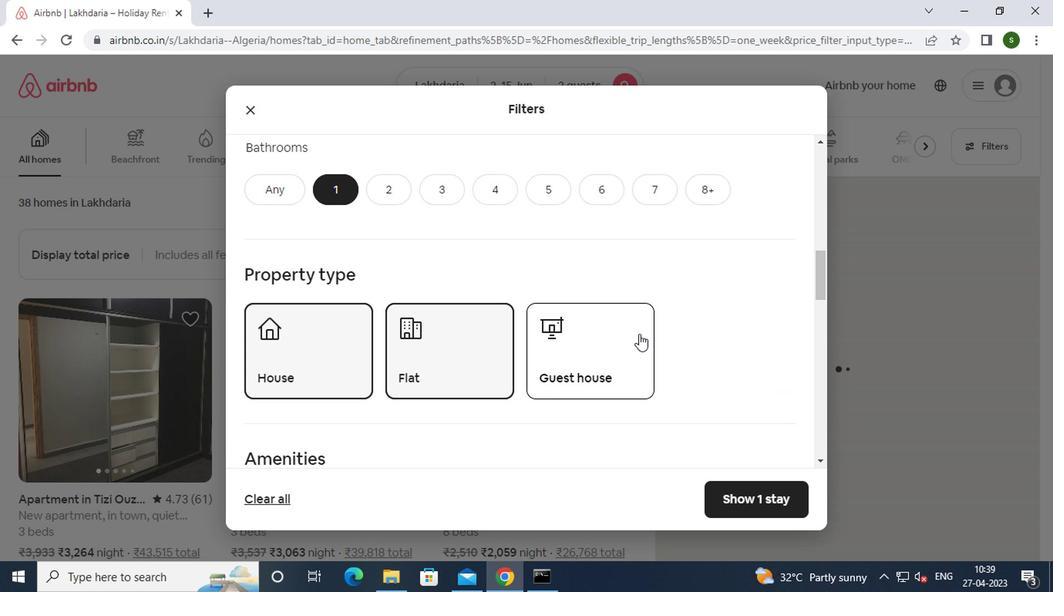 
Action: Mouse scrolled (635, 334) with delta (0, 0)
Screenshot: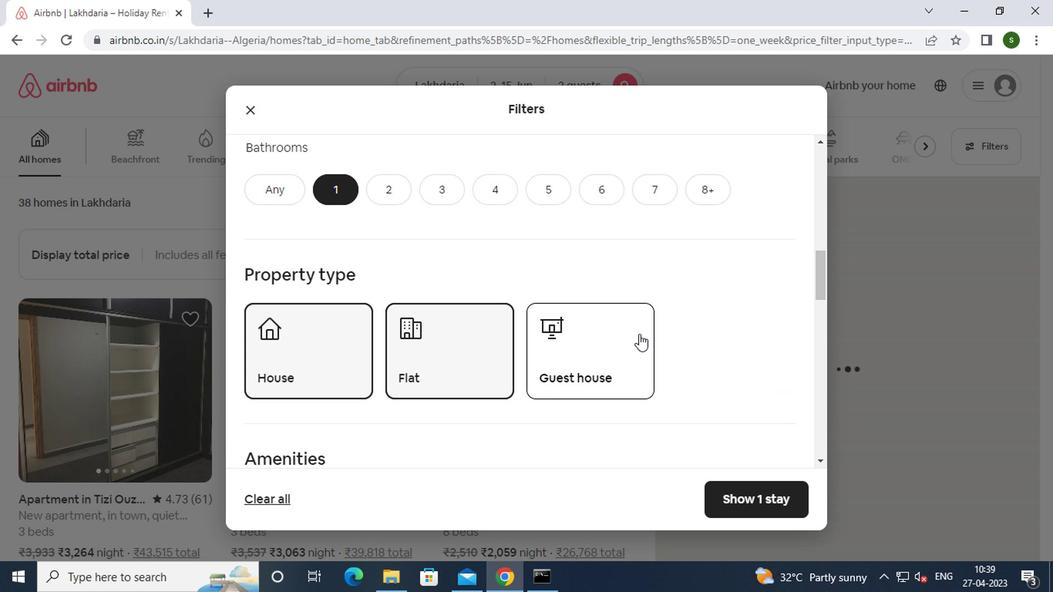 
Action: Mouse scrolled (635, 334) with delta (0, 0)
Screenshot: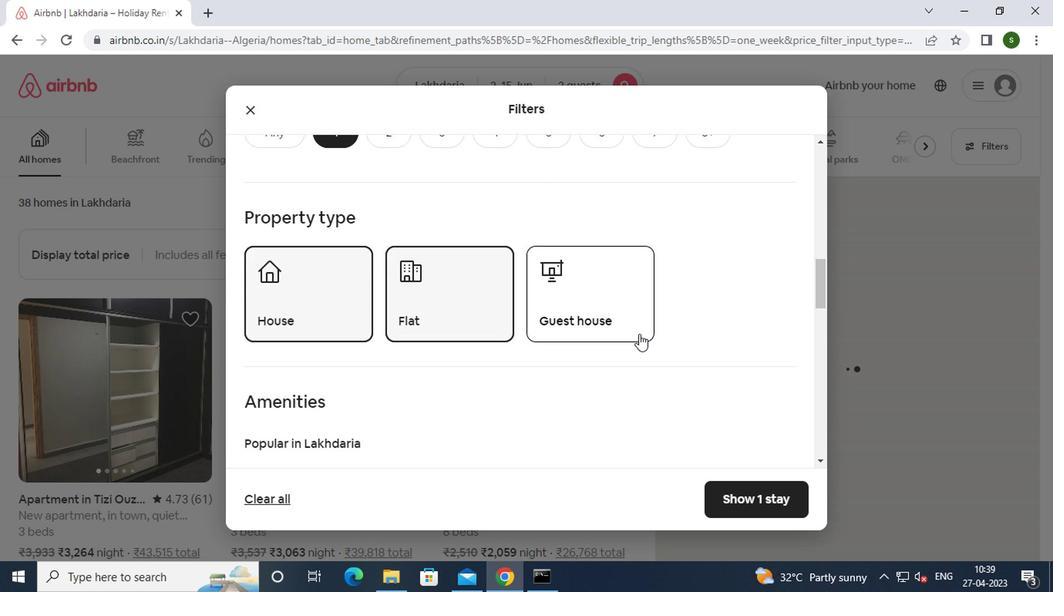
Action: Mouse scrolled (635, 334) with delta (0, 0)
Screenshot: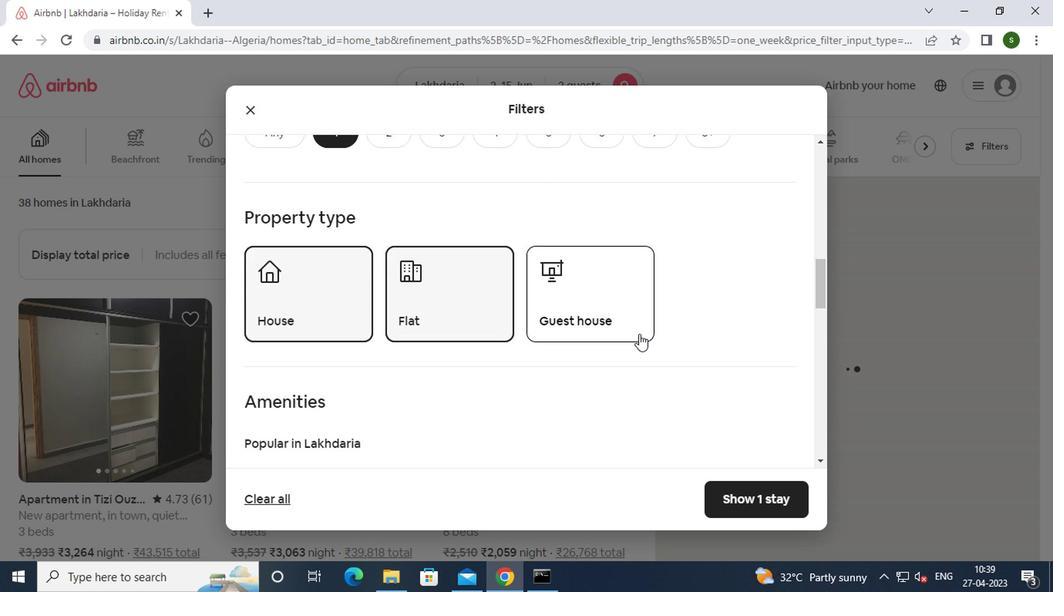 
Action: Mouse moved to (528, 273)
Screenshot: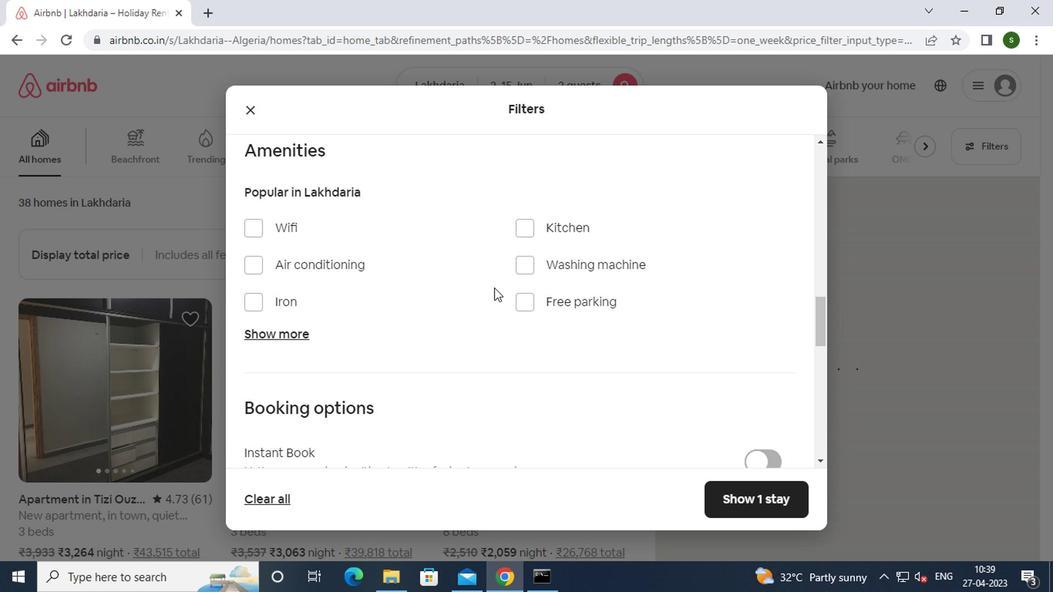 
Action: Mouse pressed left at (528, 273)
Screenshot: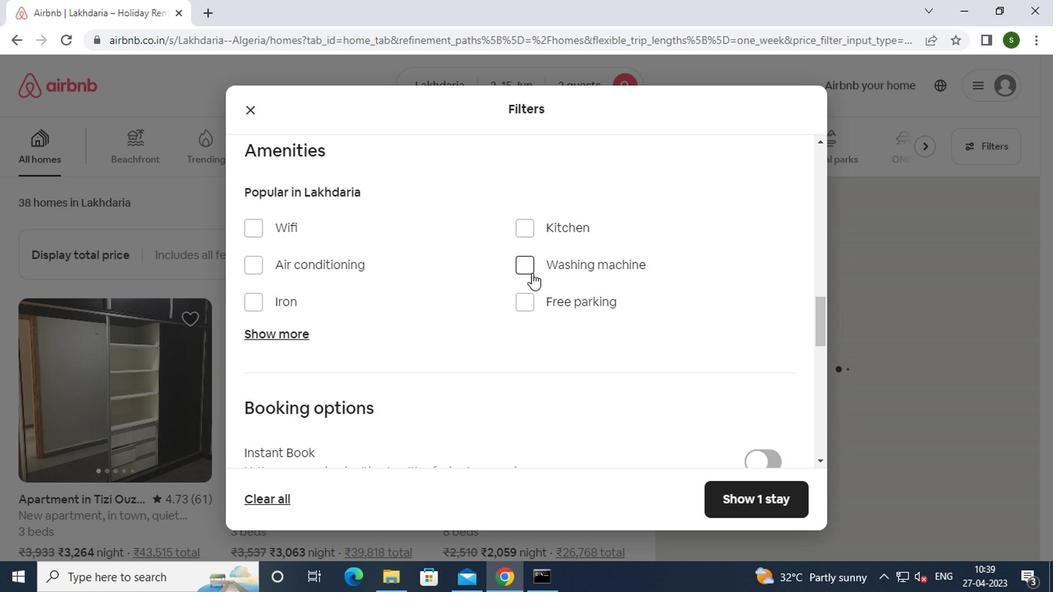 
Action: Mouse moved to (635, 318)
Screenshot: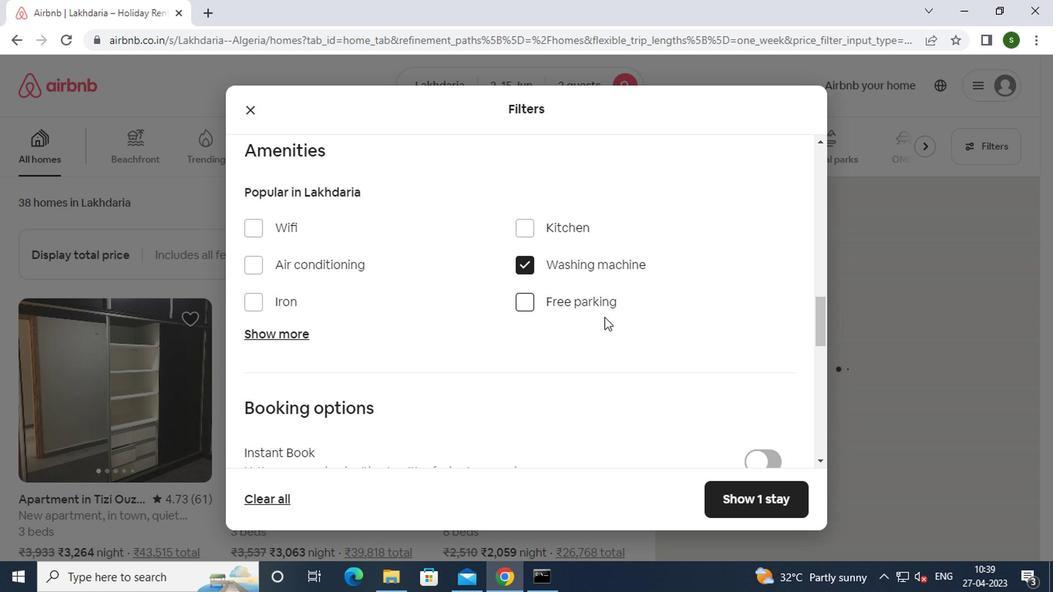 
Action: Mouse scrolled (635, 317) with delta (0, -1)
Screenshot: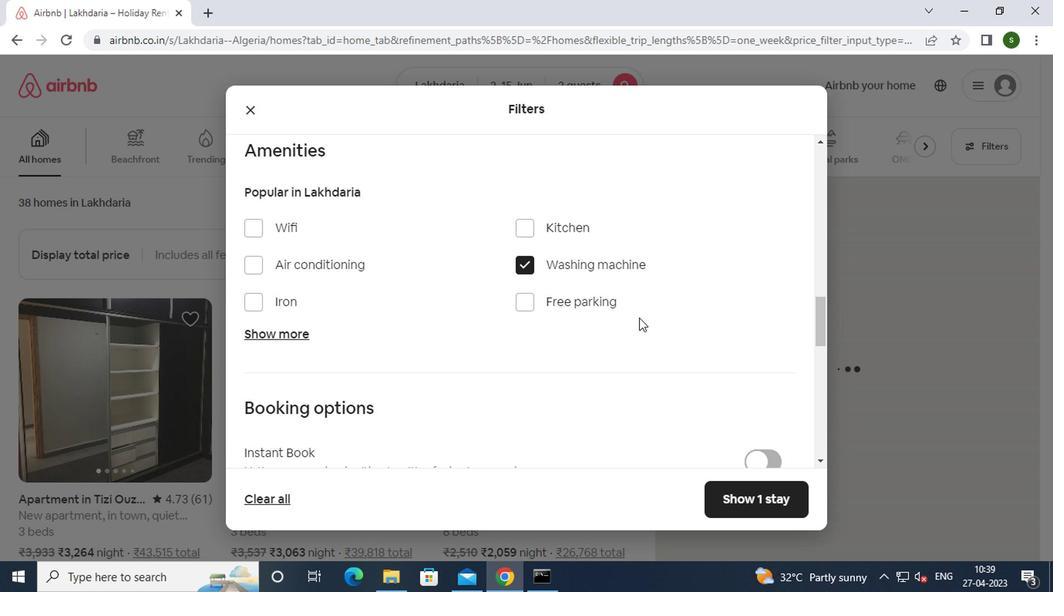 
Action: Mouse scrolled (635, 317) with delta (0, -1)
Screenshot: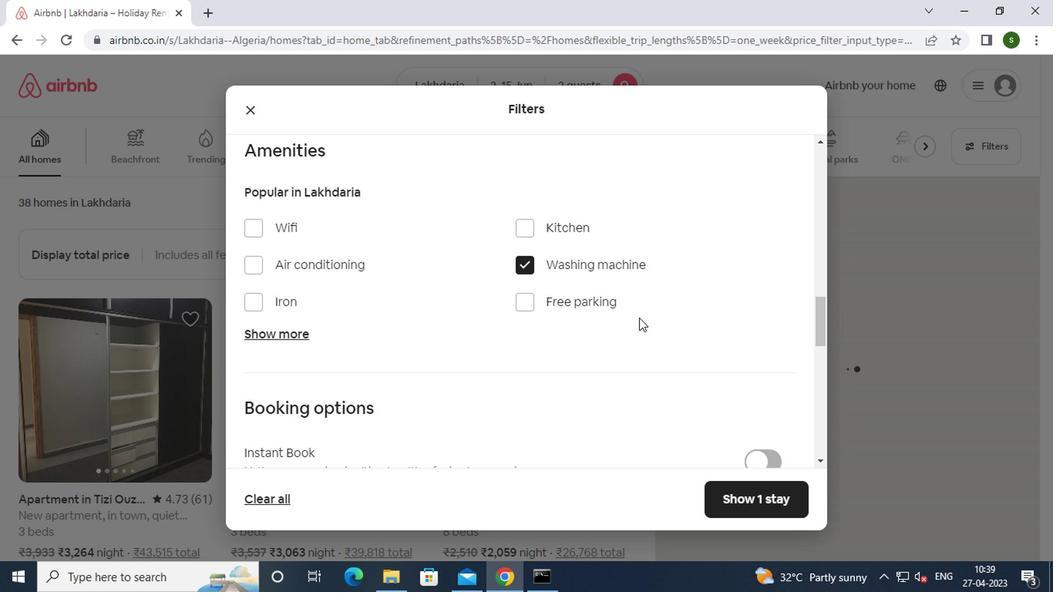 
Action: Mouse moved to (761, 358)
Screenshot: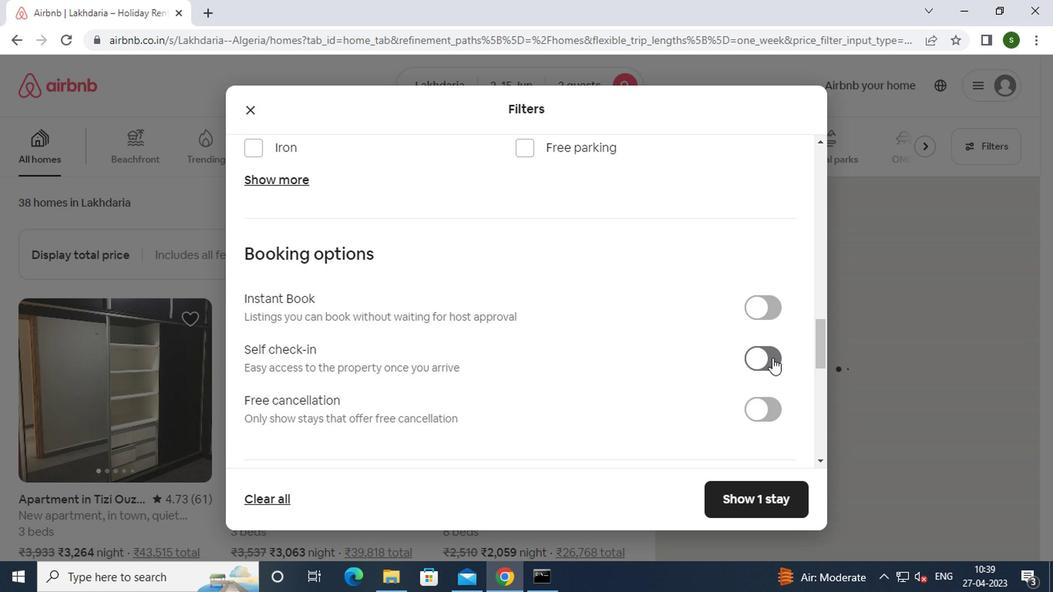 
Action: Mouse pressed left at (761, 358)
Screenshot: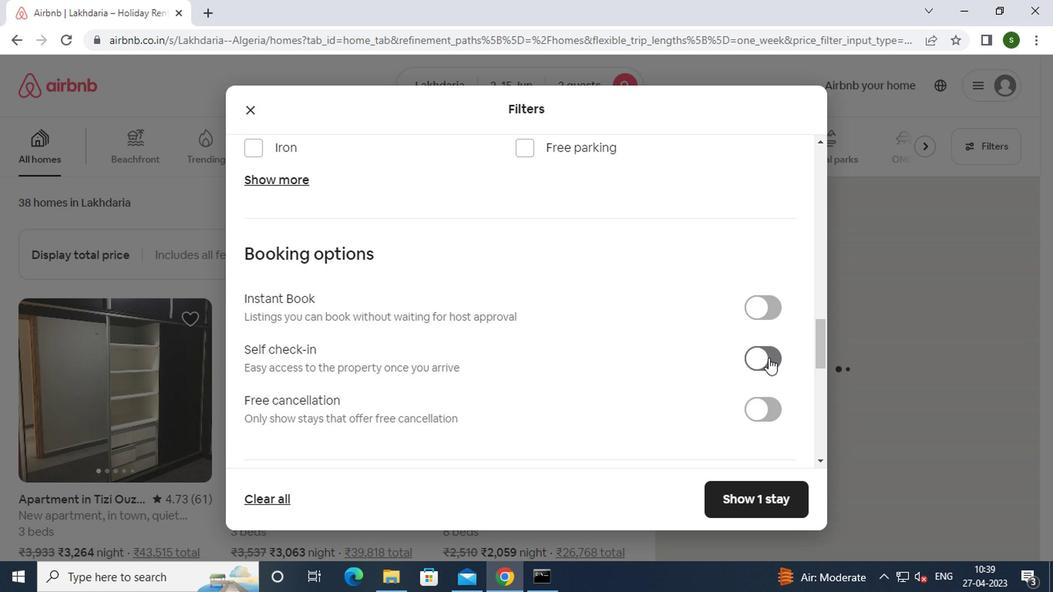 
Action: Mouse moved to (757, 490)
Screenshot: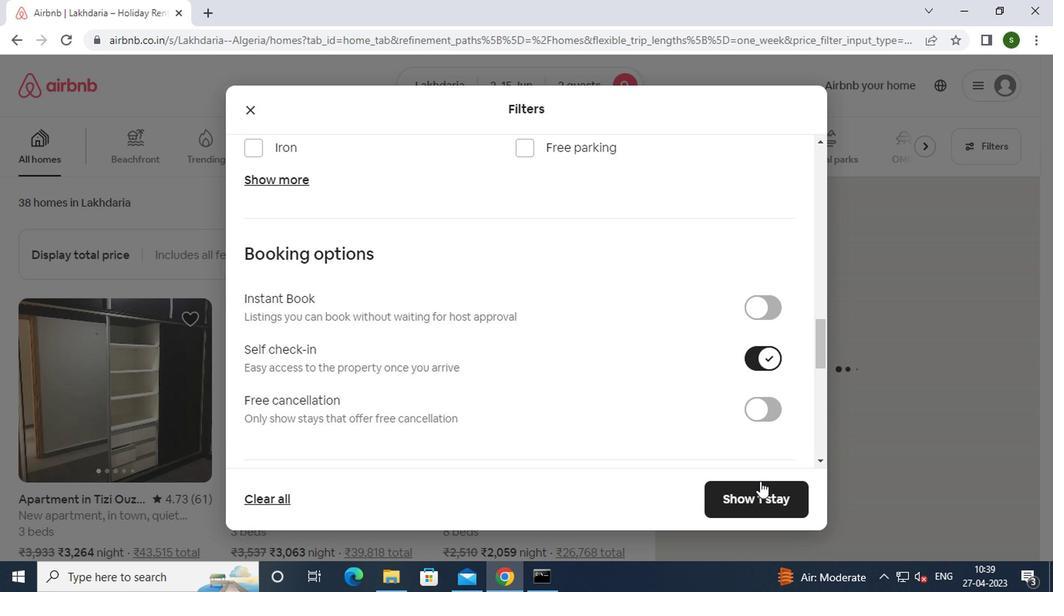 
Action: Mouse pressed left at (757, 490)
Screenshot: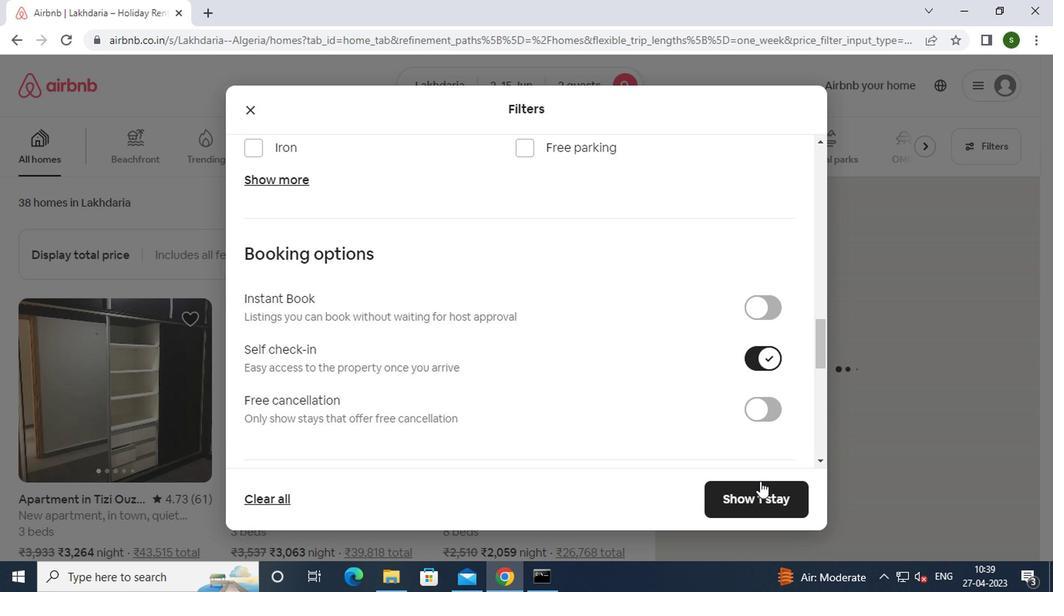 
